 Task: Look for space in Linares, Spain from 12th  July, 2023 to 15th July, 2023 for 3 adults in price range Rs.12000 to Rs.16000. Place can be entire place with 2 bedrooms having 3 beds and 1 bathroom. Property type can be house, flat, guest house. Booking option can be shelf check-in. Required host language is English.
Action: Mouse moved to (304, 158)
Screenshot: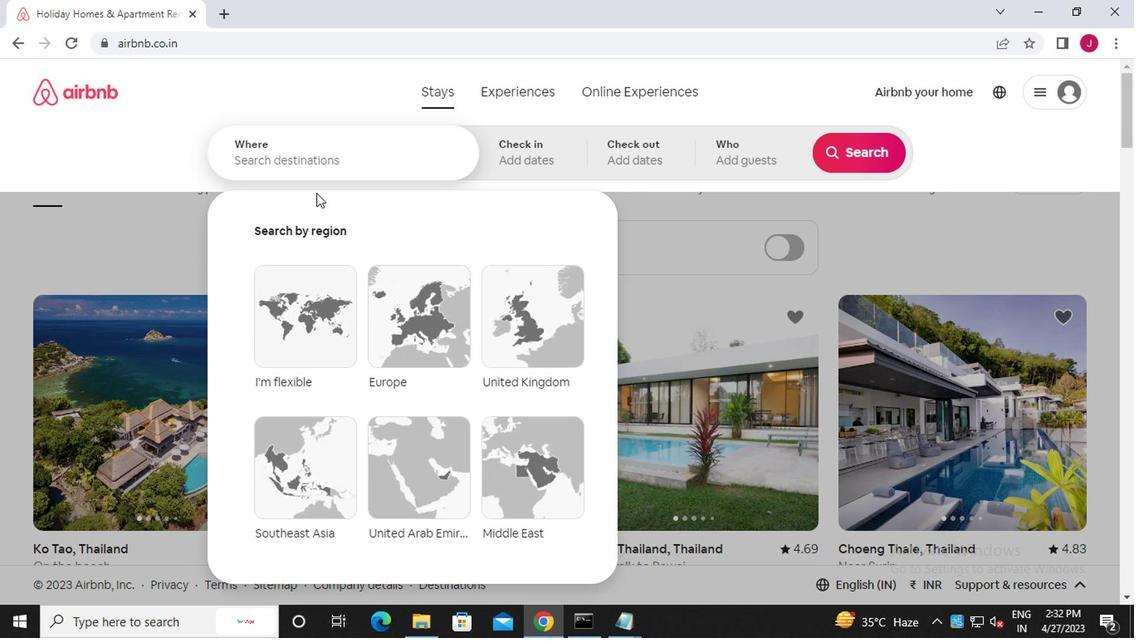 
Action: Mouse pressed left at (304, 158)
Screenshot: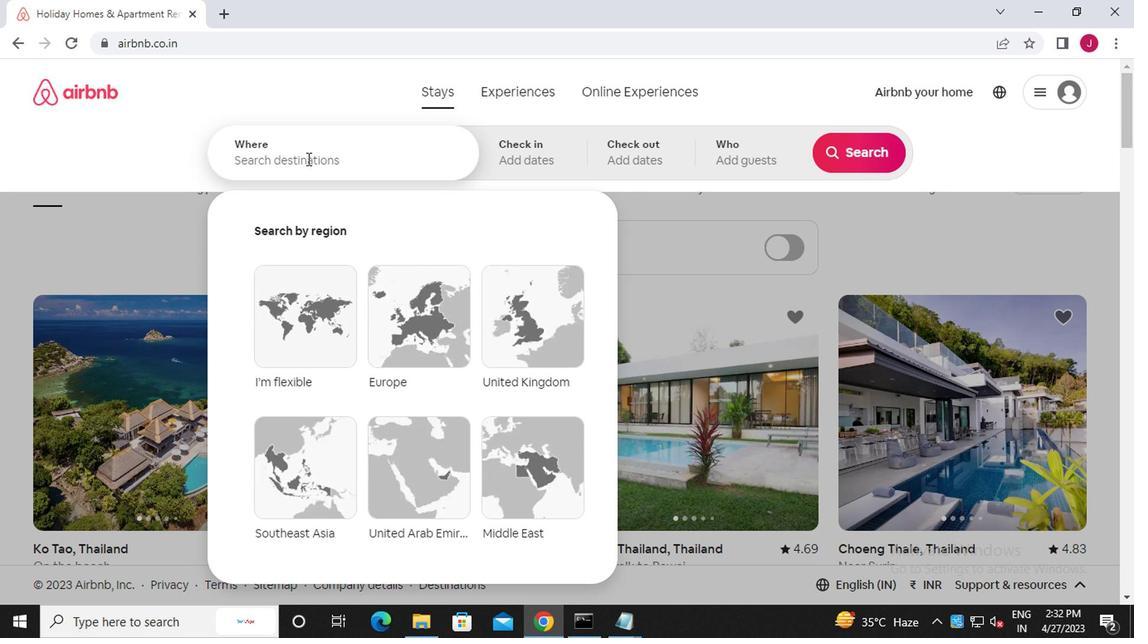 
Action: Key pressed l<Key.caps_lock>inares
Screenshot: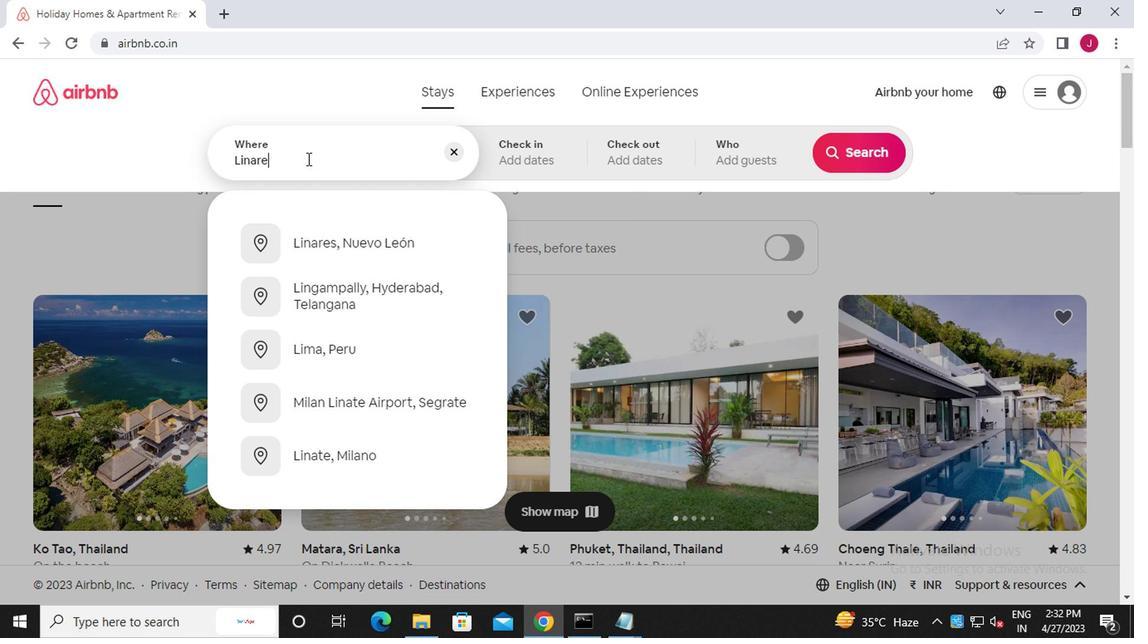 
Action: Mouse moved to (351, 406)
Screenshot: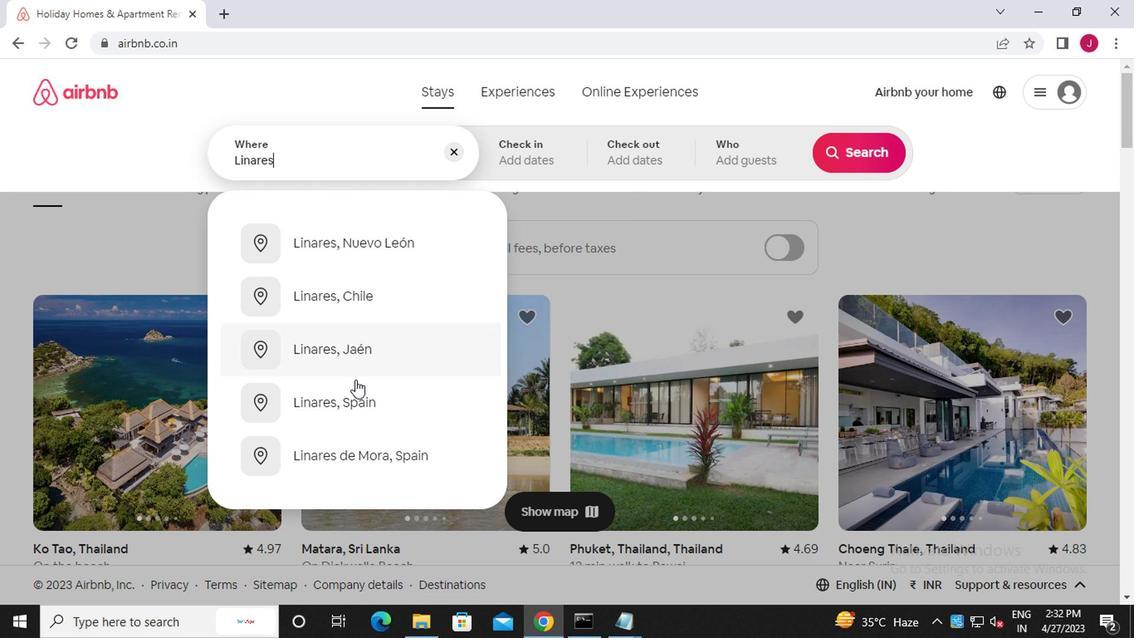
Action: Mouse pressed left at (351, 406)
Screenshot: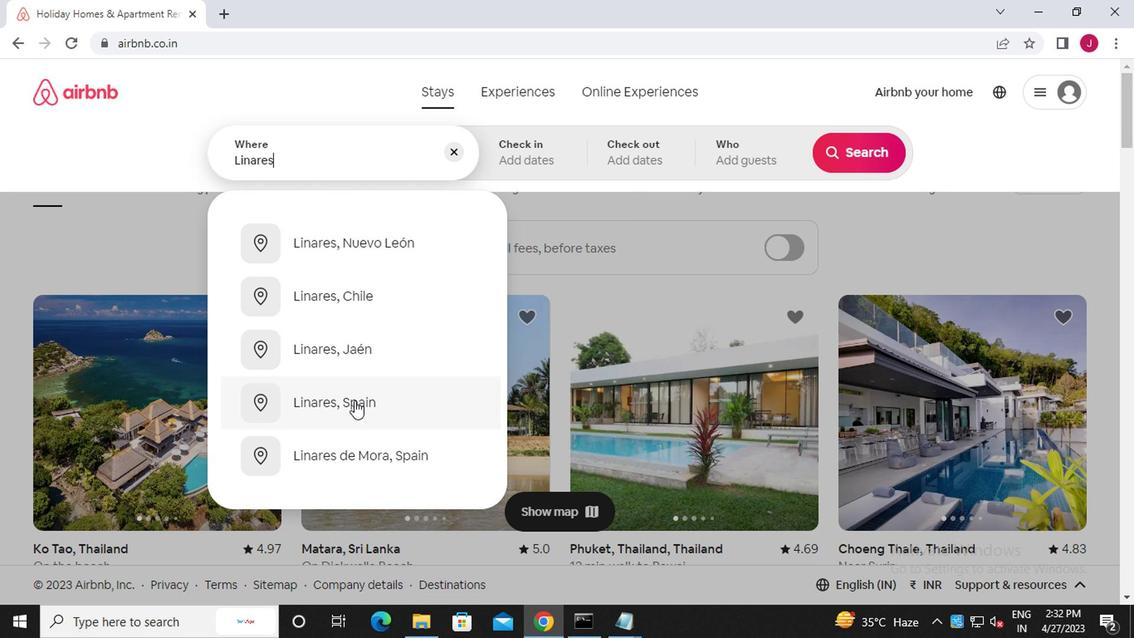 
Action: Mouse moved to (845, 286)
Screenshot: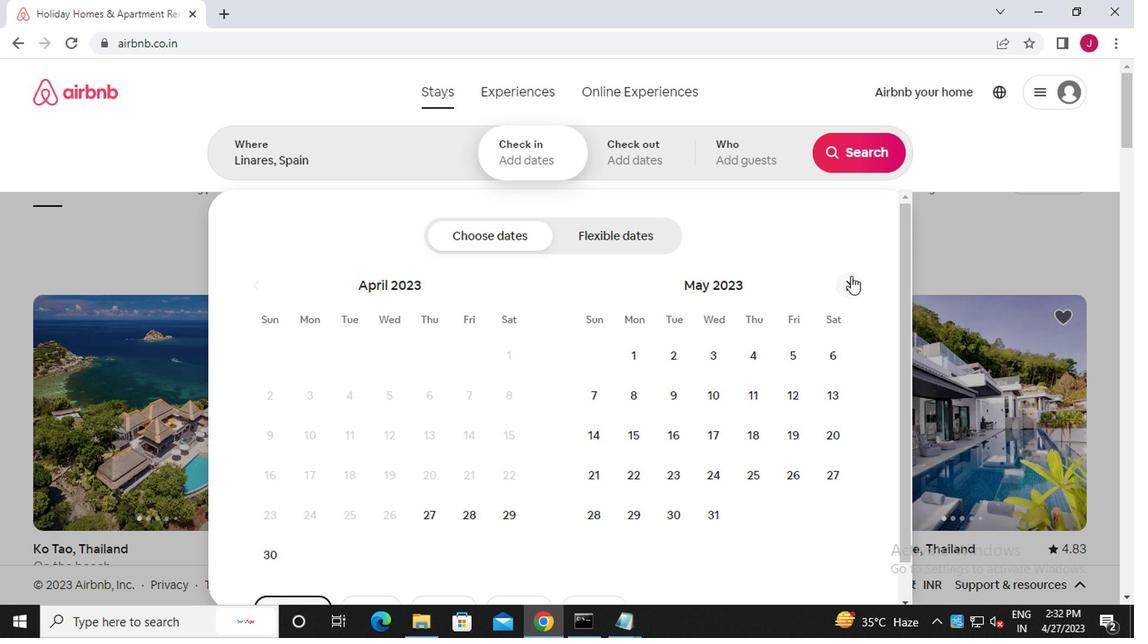 
Action: Mouse pressed left at (845, 286)
Screenshot: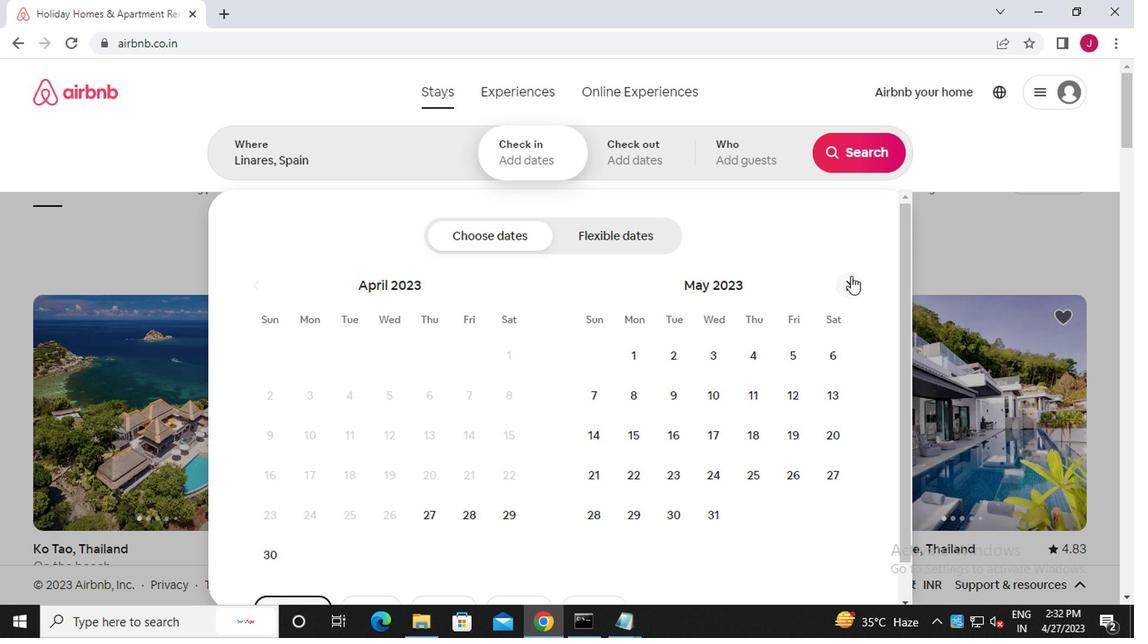 
Action: Mouse moved to (847, 286)
Screenshot: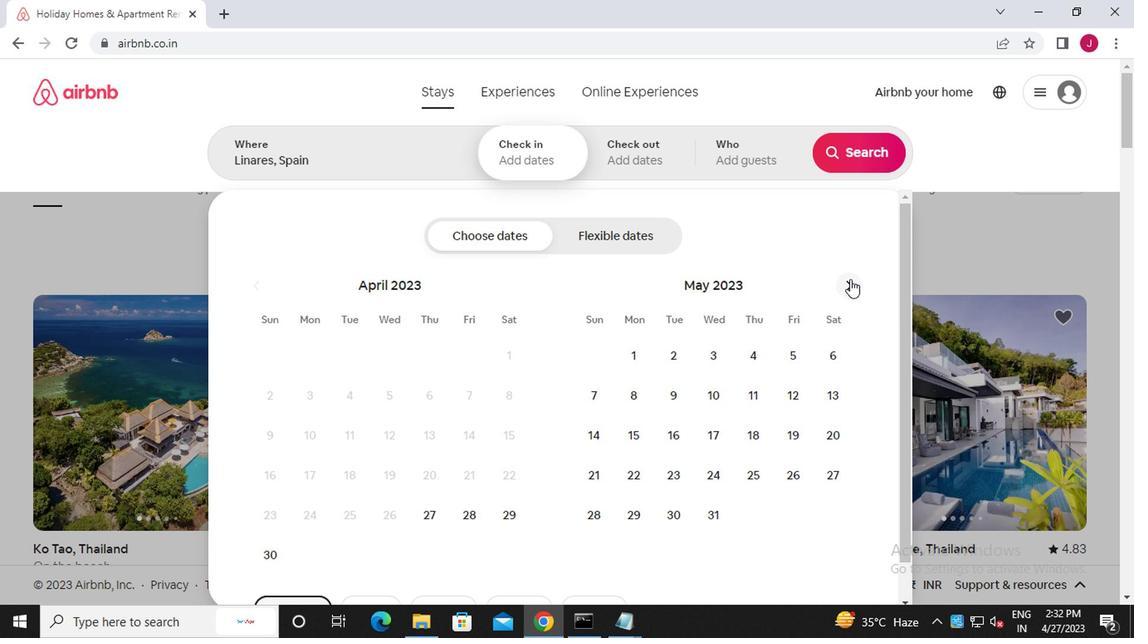 
Action: Mouse pressed left at (847, 286)
Screenshot: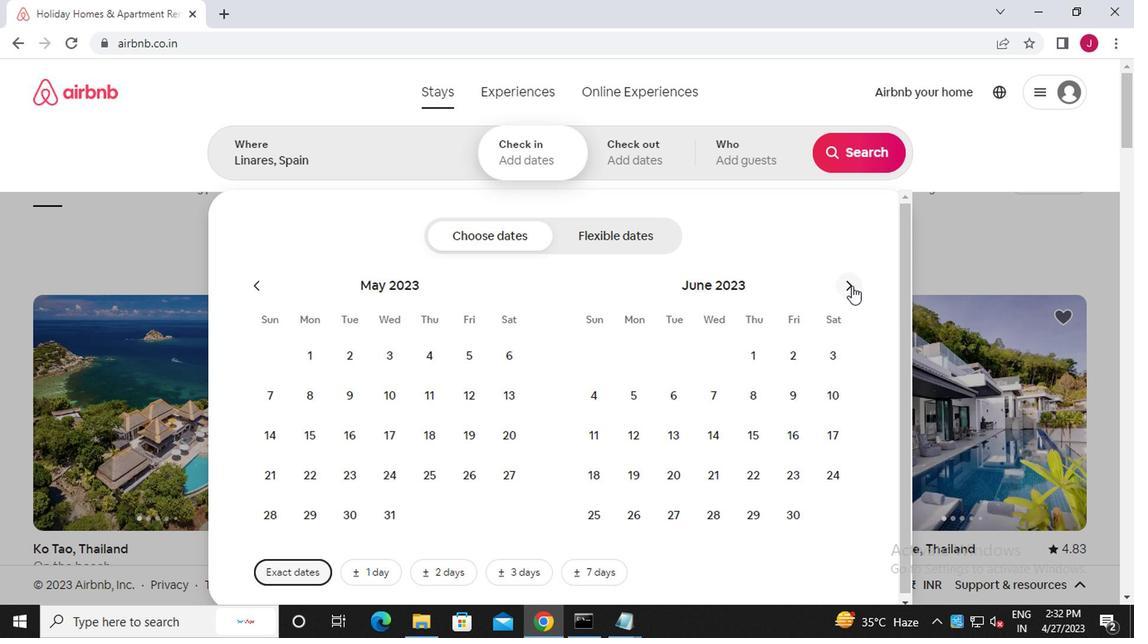 
Action: Mouse moved to (701, 431)
Screenshot: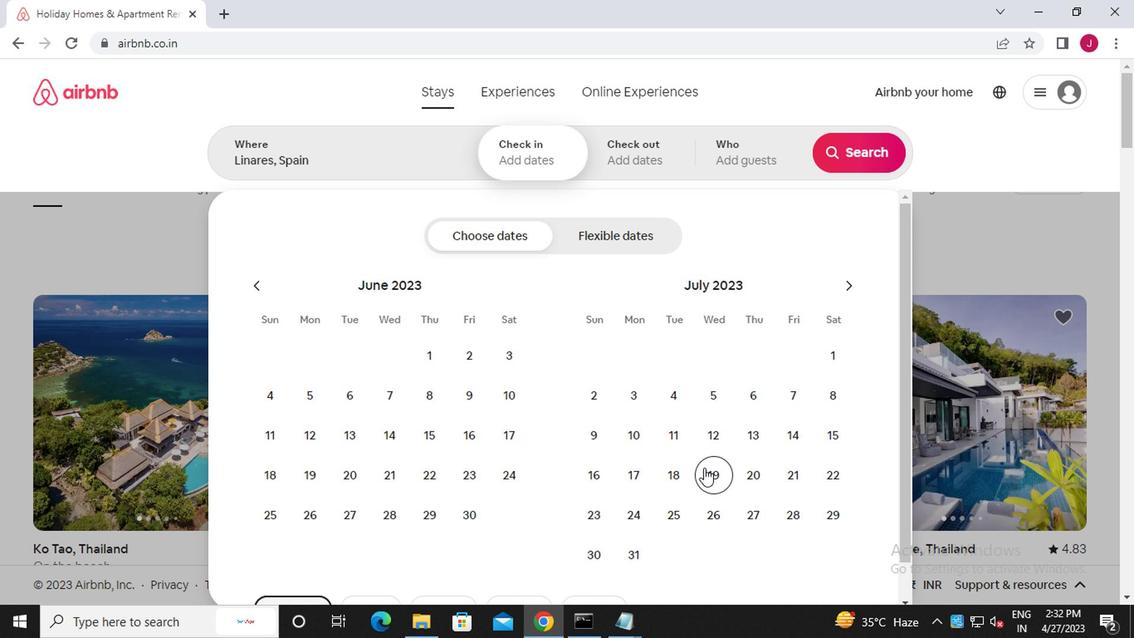 
Action: Mouse pressed left at (701, 431)
Screenshot: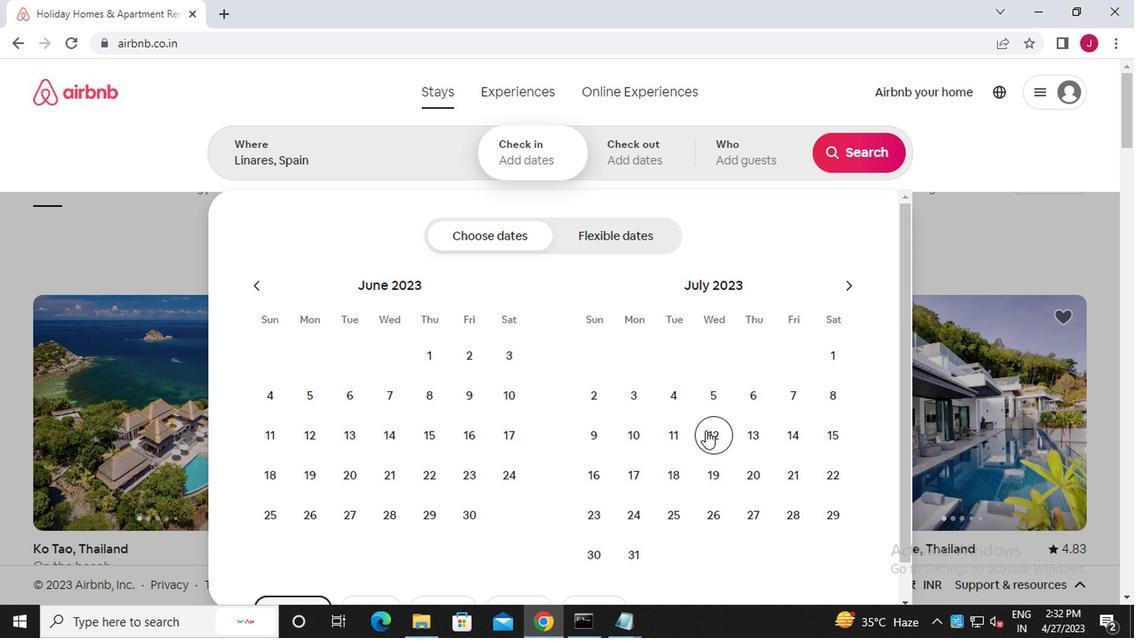 
Action: Mouse moved to (824, 433)
Screenshot: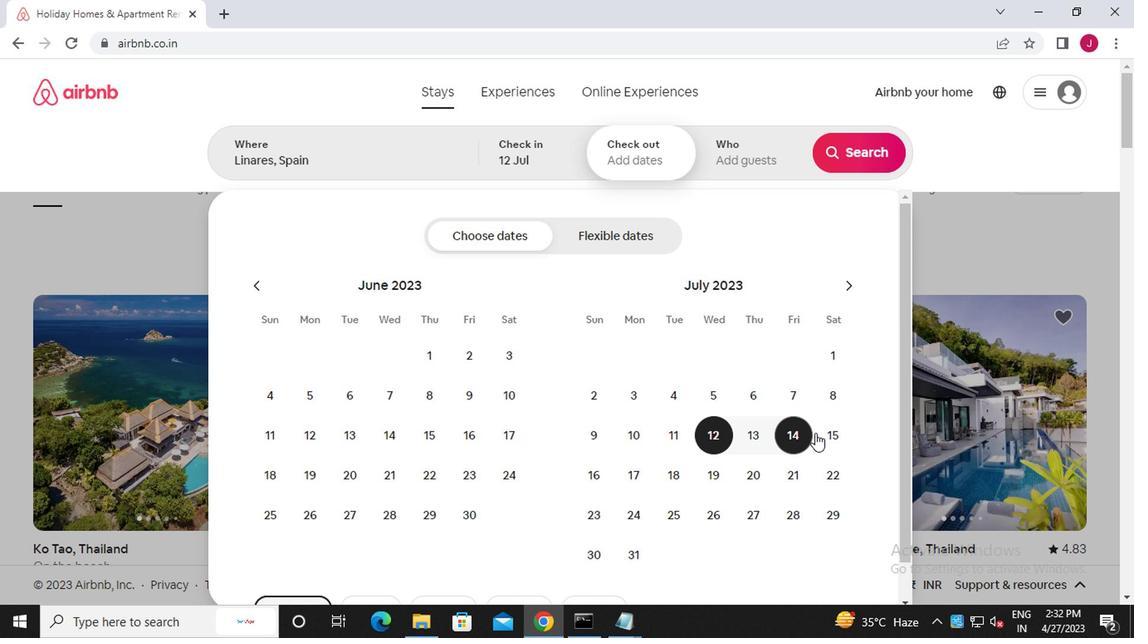 
Action: Mouse pressed left at (824, 433)
Screenshot: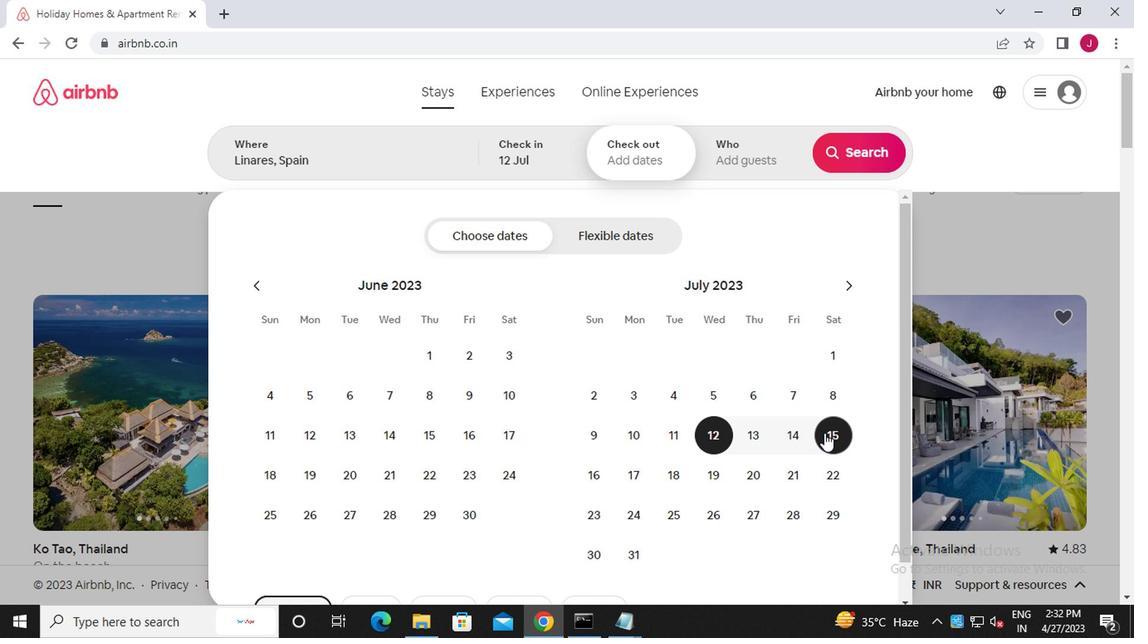 
Action: Mouse moved to (764, 171)
Screenshot: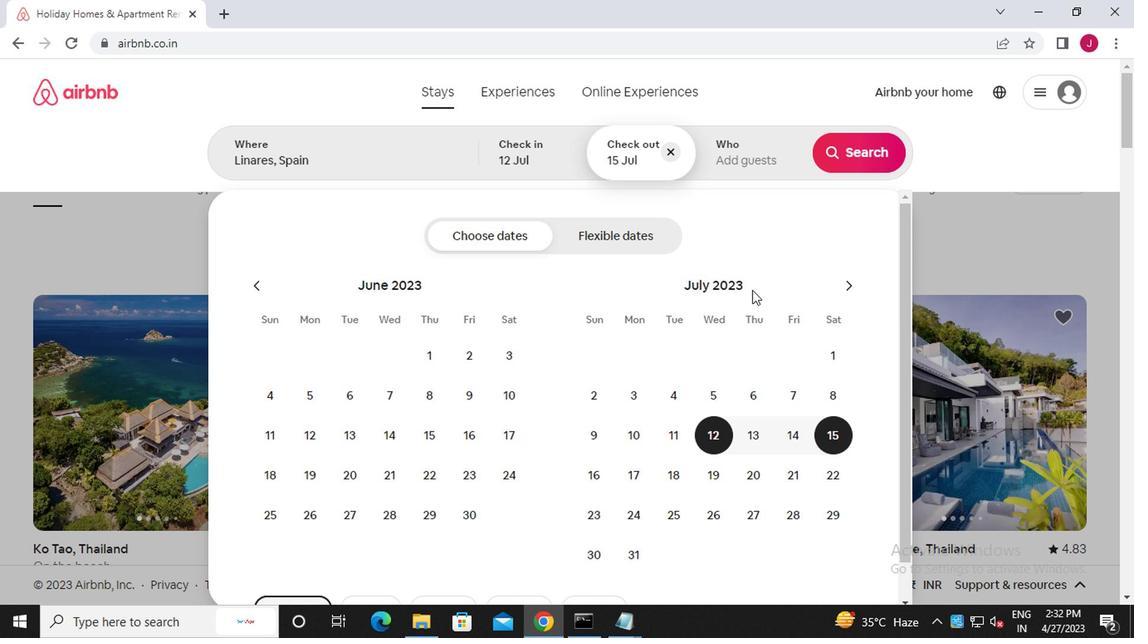 
Action: Mouse pressed left at (764, 171)
Screenshot: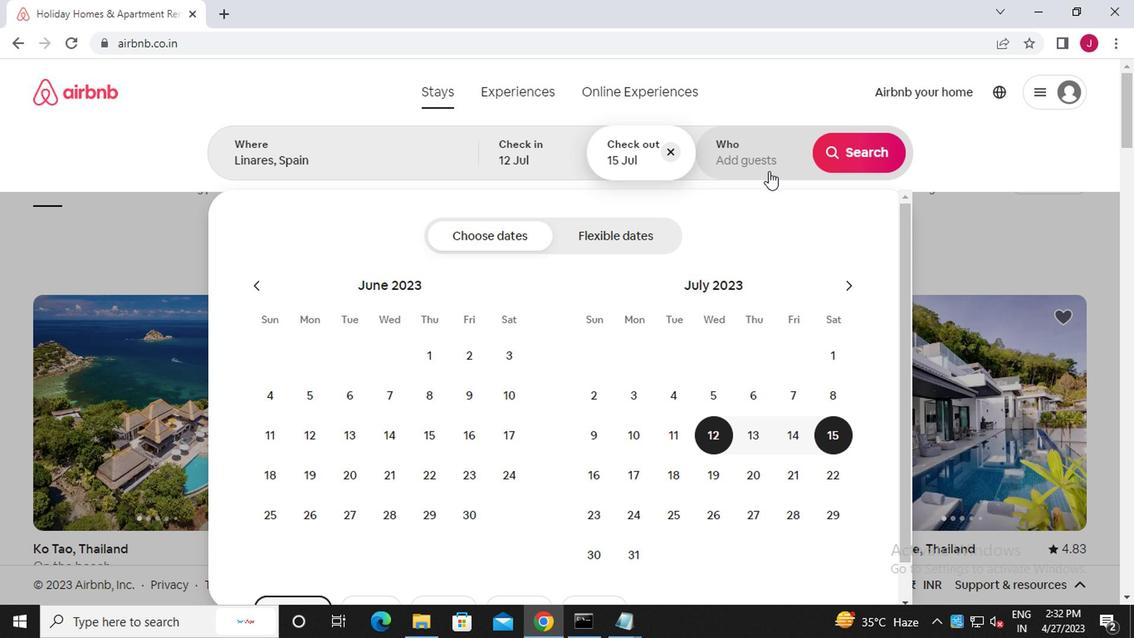 
Action: Mouse moved to (853, 236)
Screenshot: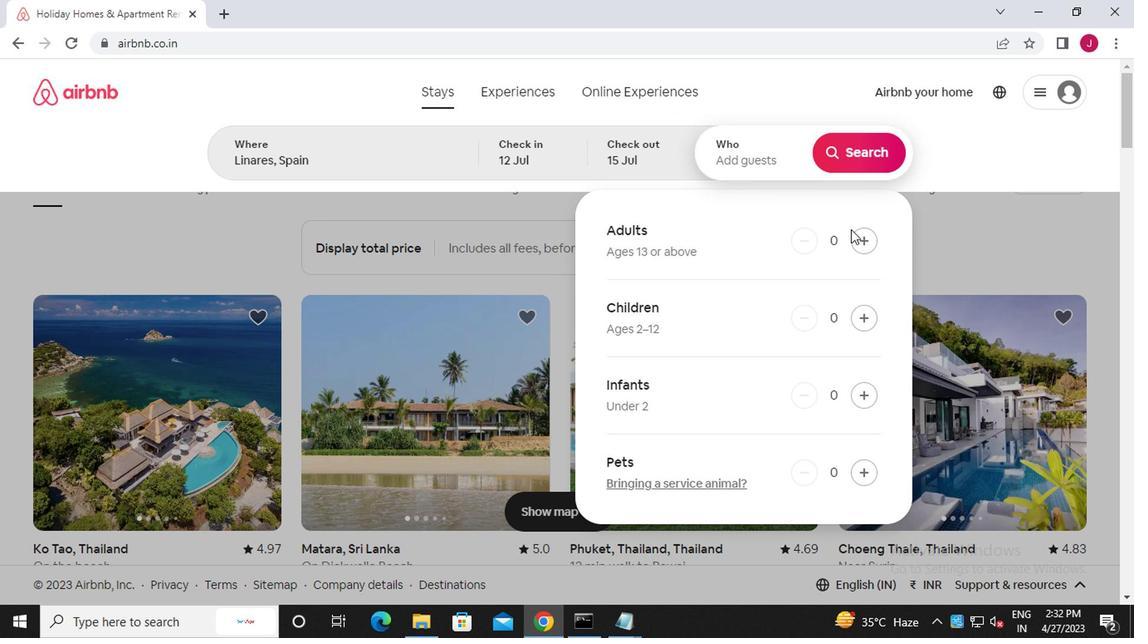 
Action: Mouse pressed left at (853, 236)
Screenshot: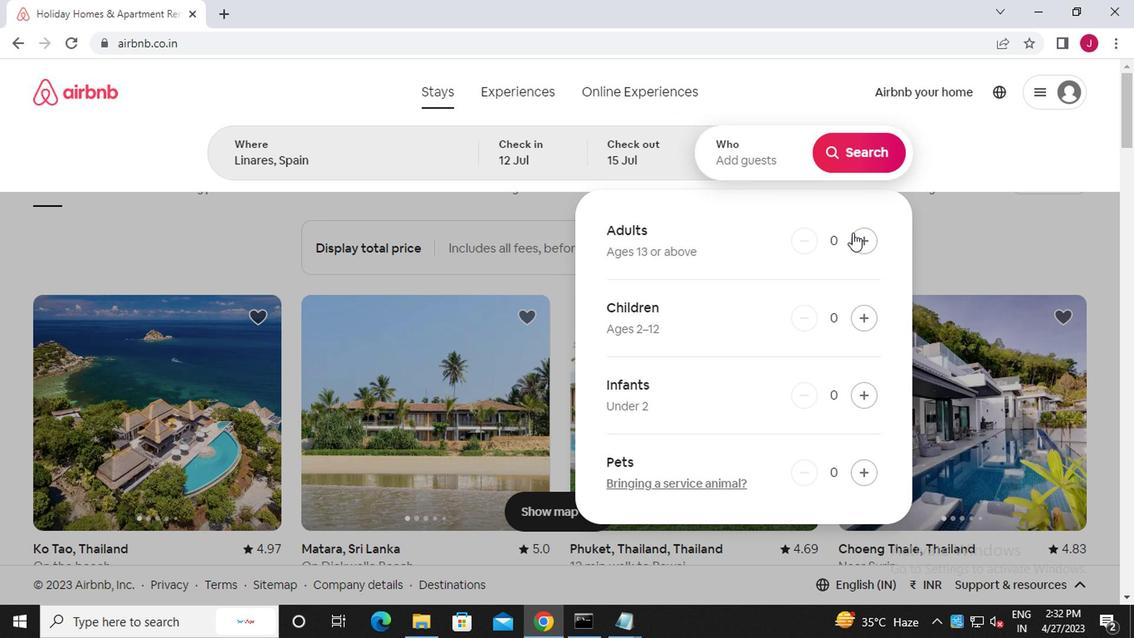 
Action: Mouse moved to (854, 236)
Screenshot: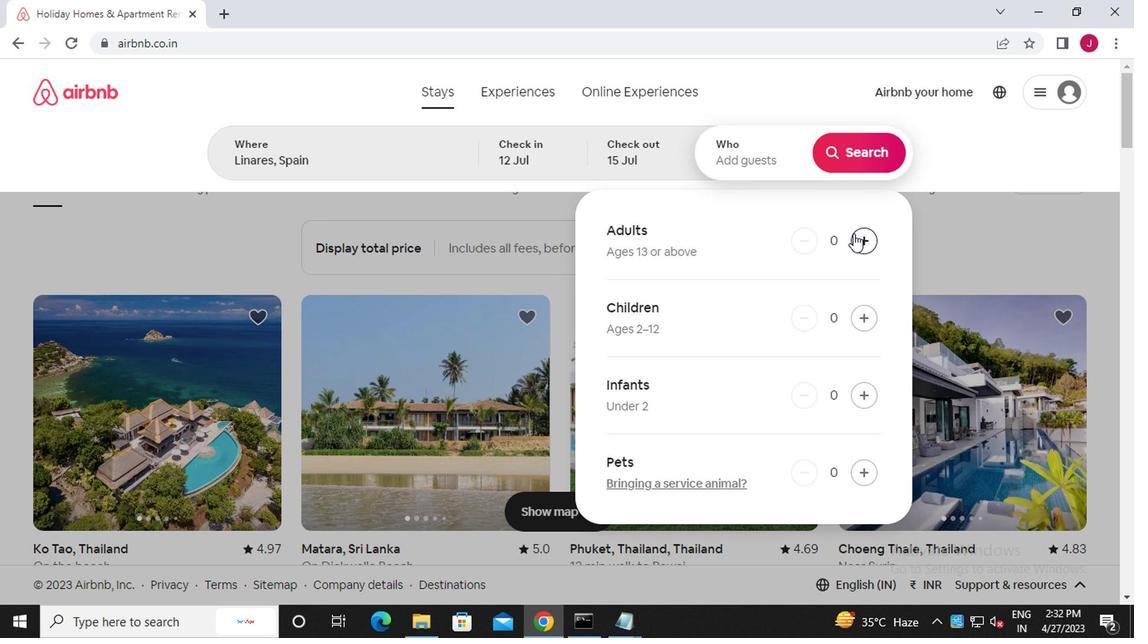 
Action: Mouse pressed left at (854, 236)
Screenshot: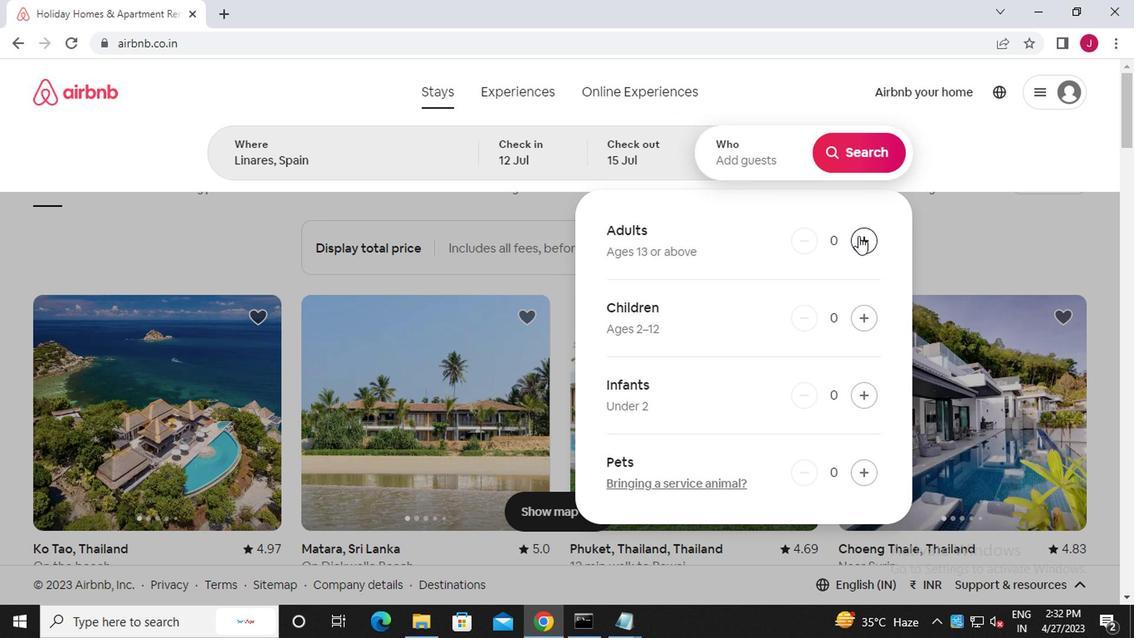 
Action: Mouse moved to (854, 238)
Screenshot: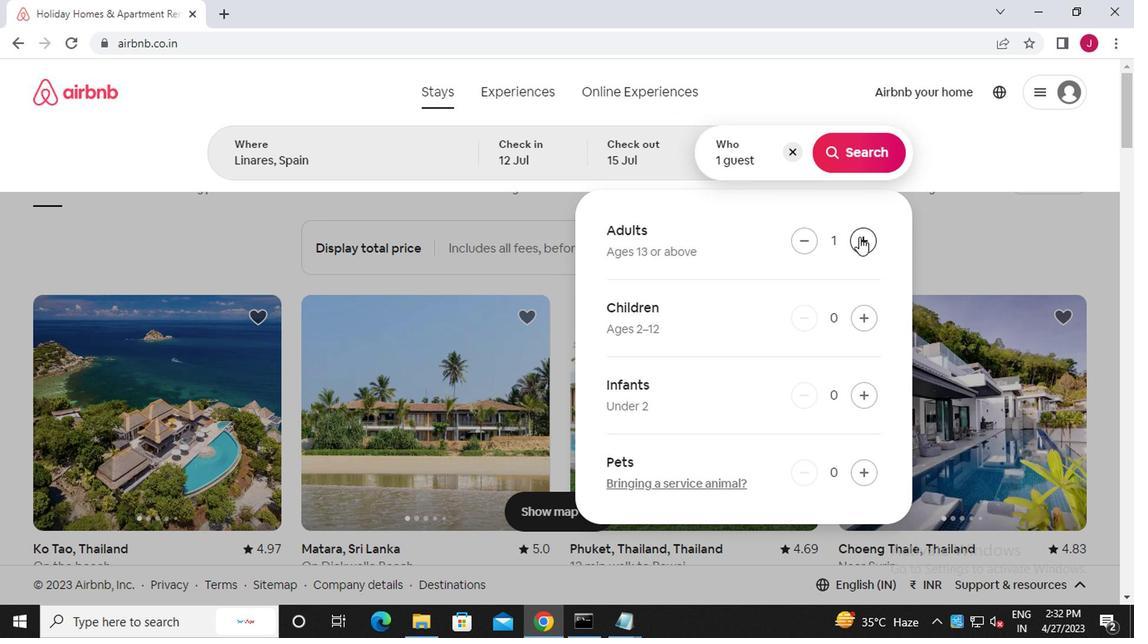 
Action: Mouse pressed left at (854, 238)
Screenshot: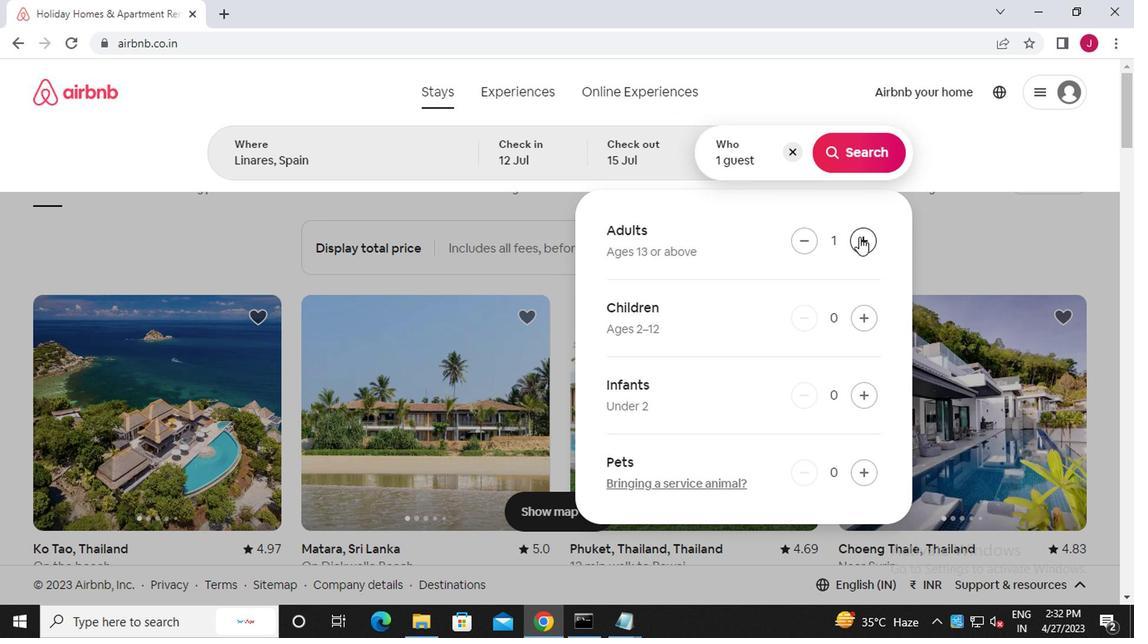 
Action: Mouse moved to (851, 155)
Screenshot: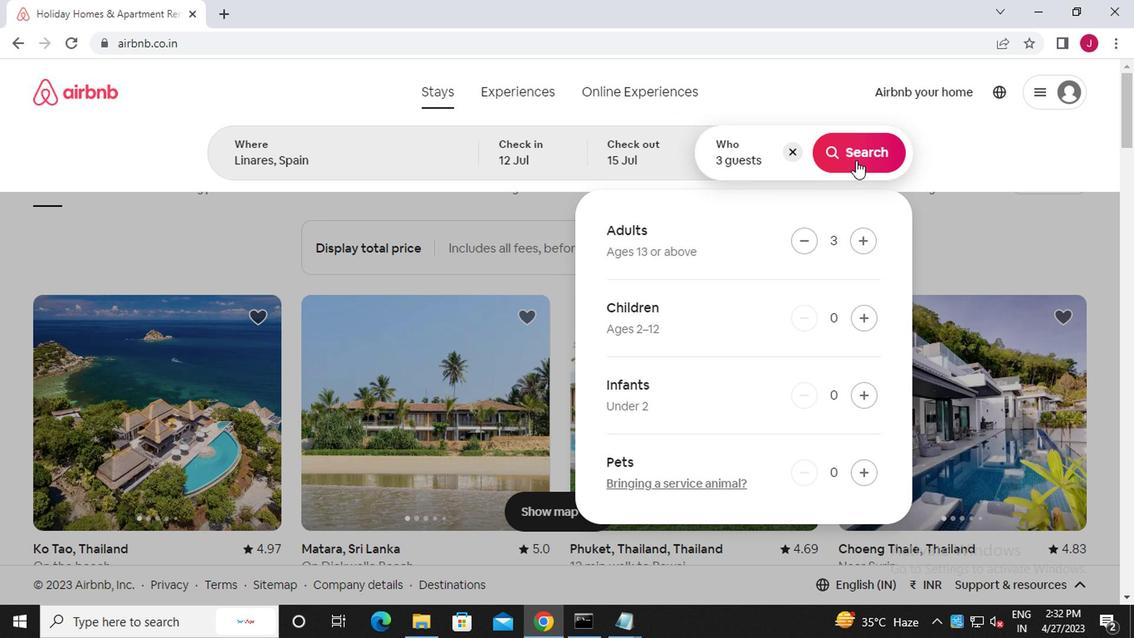 
Action: Mouse pressed left at (851, 155)
Screenshot: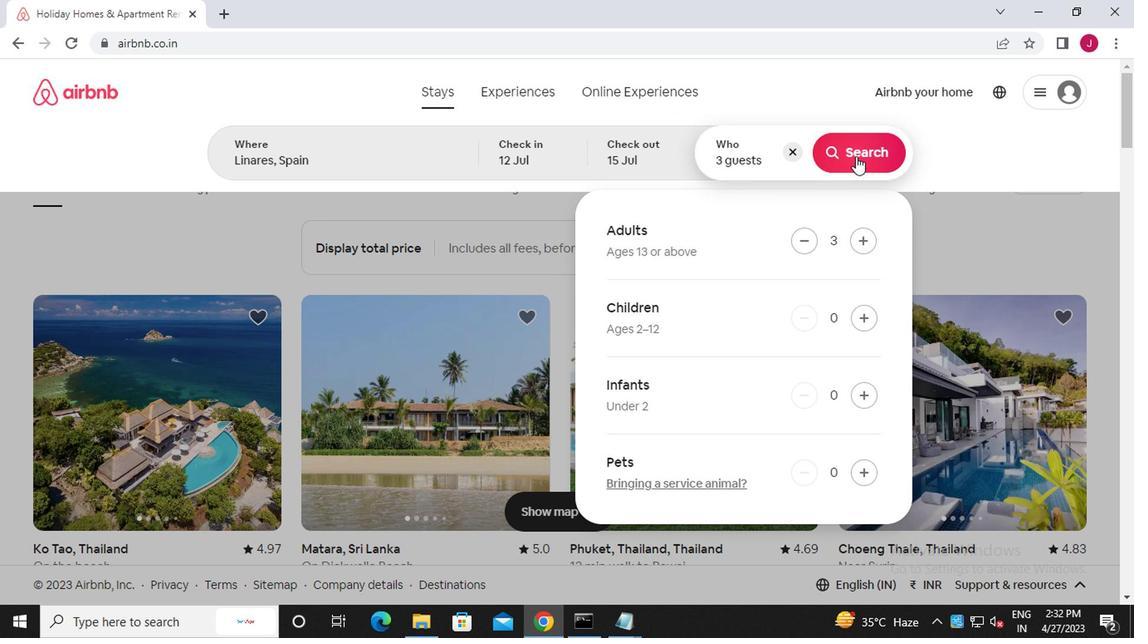 
Action: Mouse moved to (1068, 157)
Screenshot: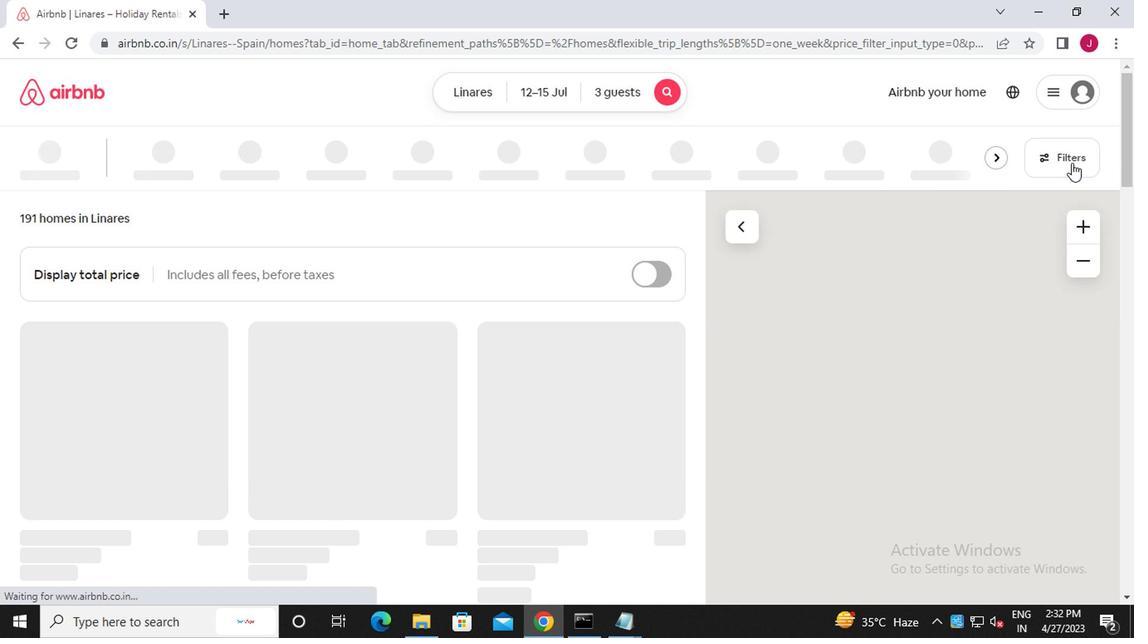
Action: Mouse pressed left at (1068, 157)
Screenshot: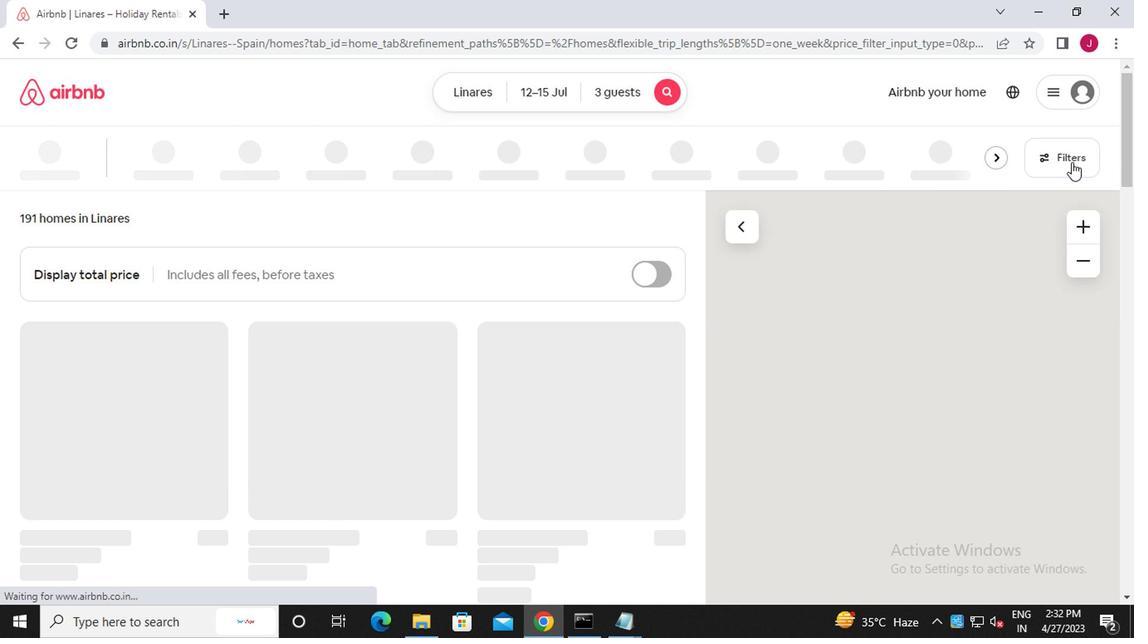 
Action: Mouse moved to (480, 360)
Screenshot: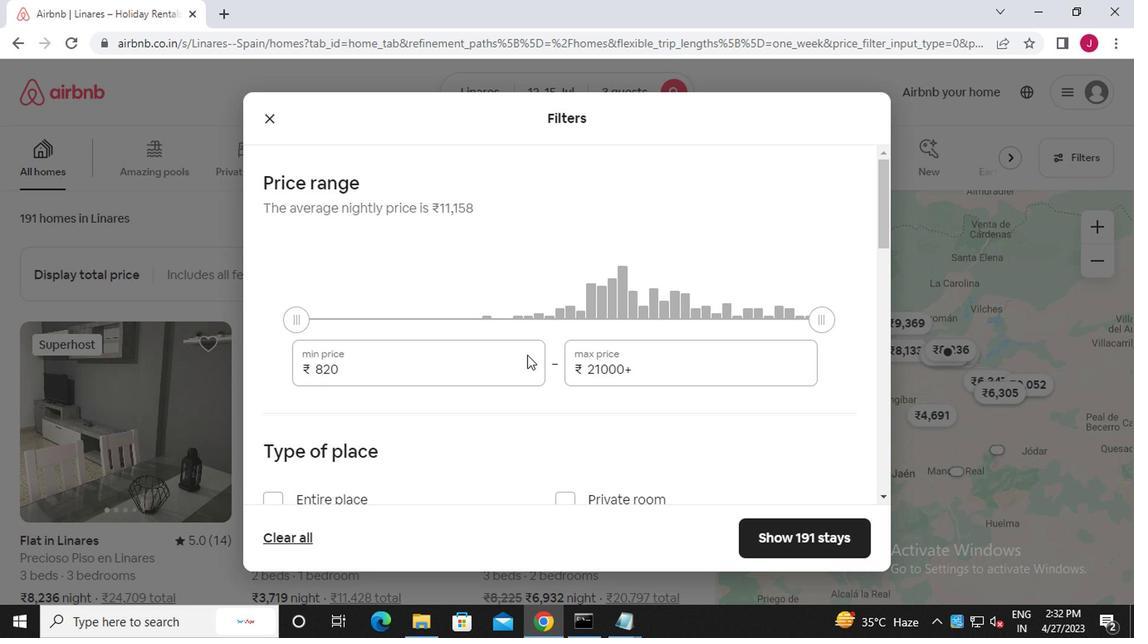 
Action: Mouse pressed left at (480, 360)
Screenshot: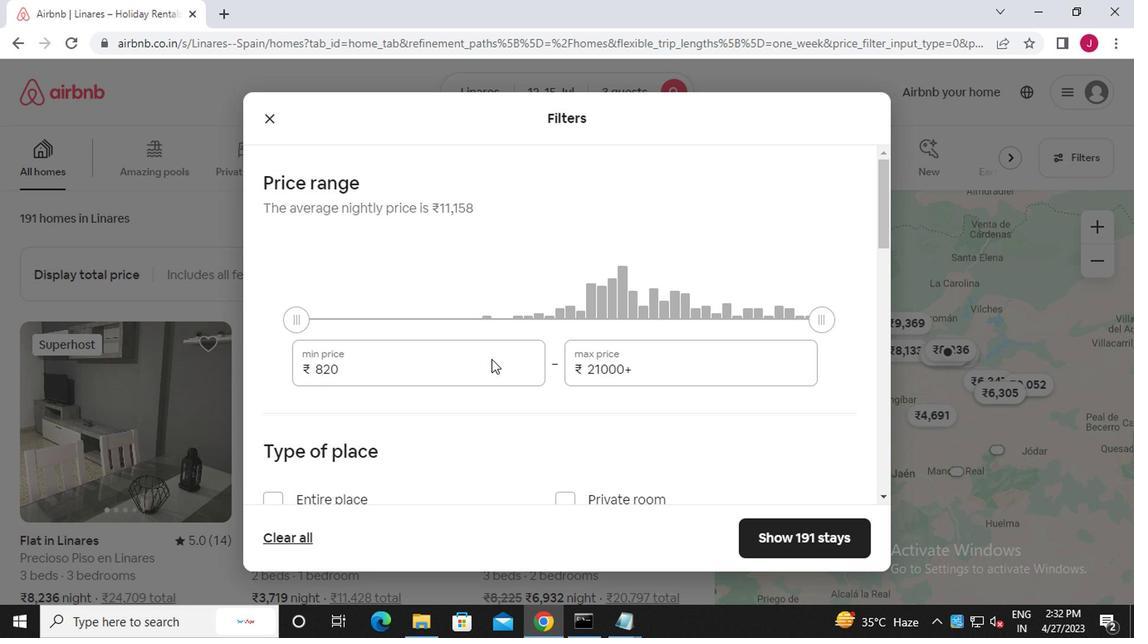 
Action: Mouse moved to (480, 360)
Screenshot: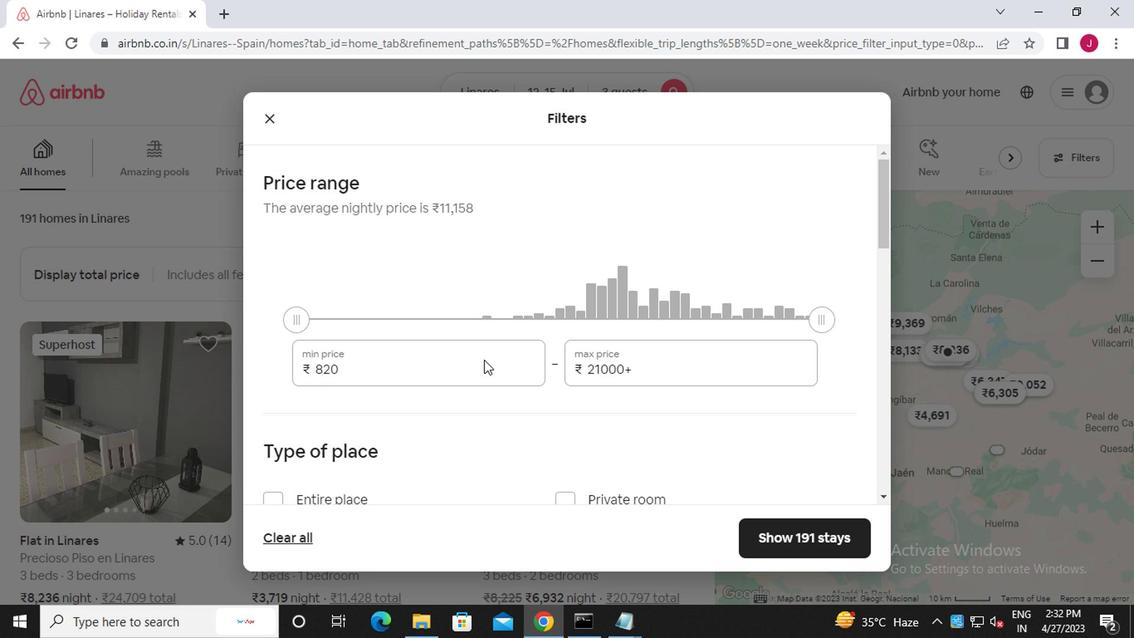 
Action: Key pressed <Key.backspace><Key.backspace><Key.backspace><<97>><<98>><<96>><<96>><<96>>
Screenshot: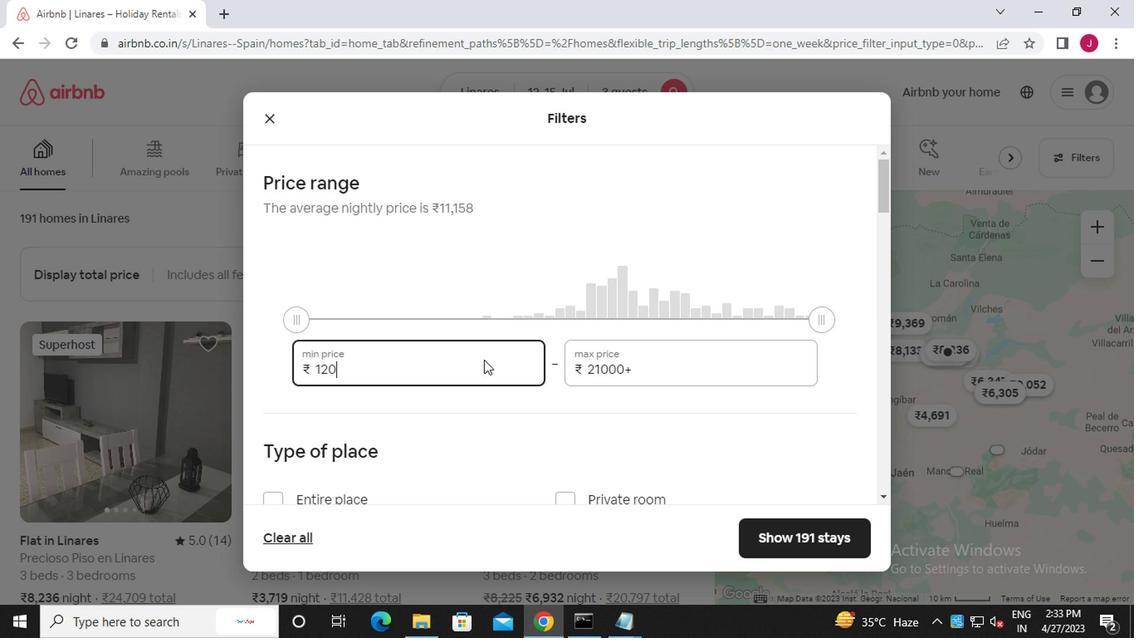 
Action: Mouse moved to (646, 362)
Screenshot: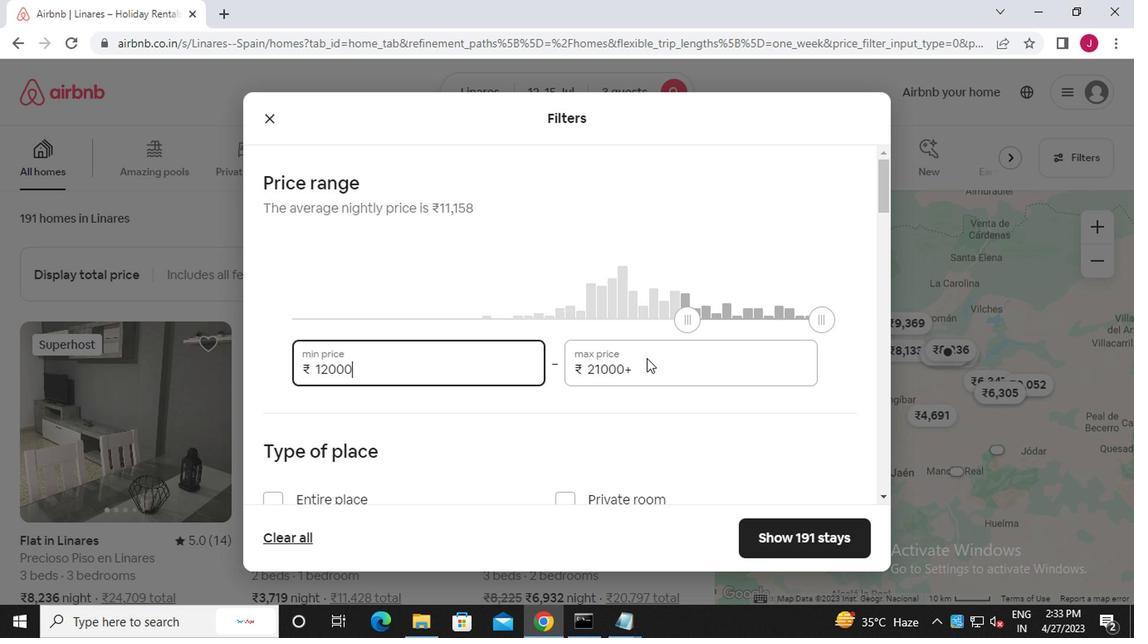 
Action: Mouse pressed left at (646, 362)
Screenshot: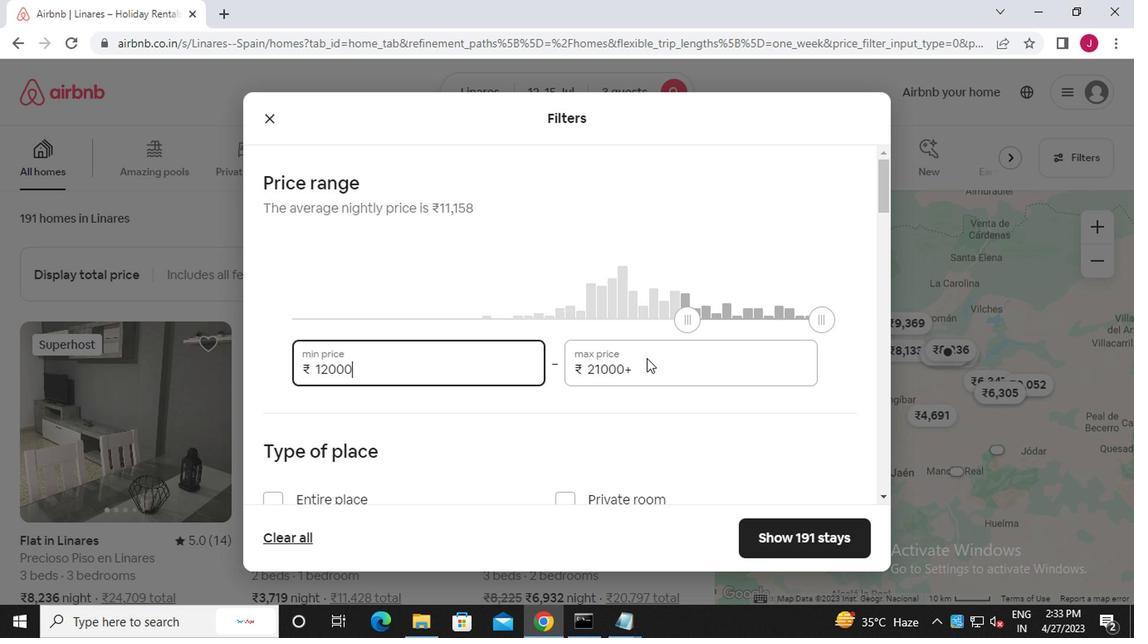 
Action: Mouse moved to (640, 362)
Screenshot: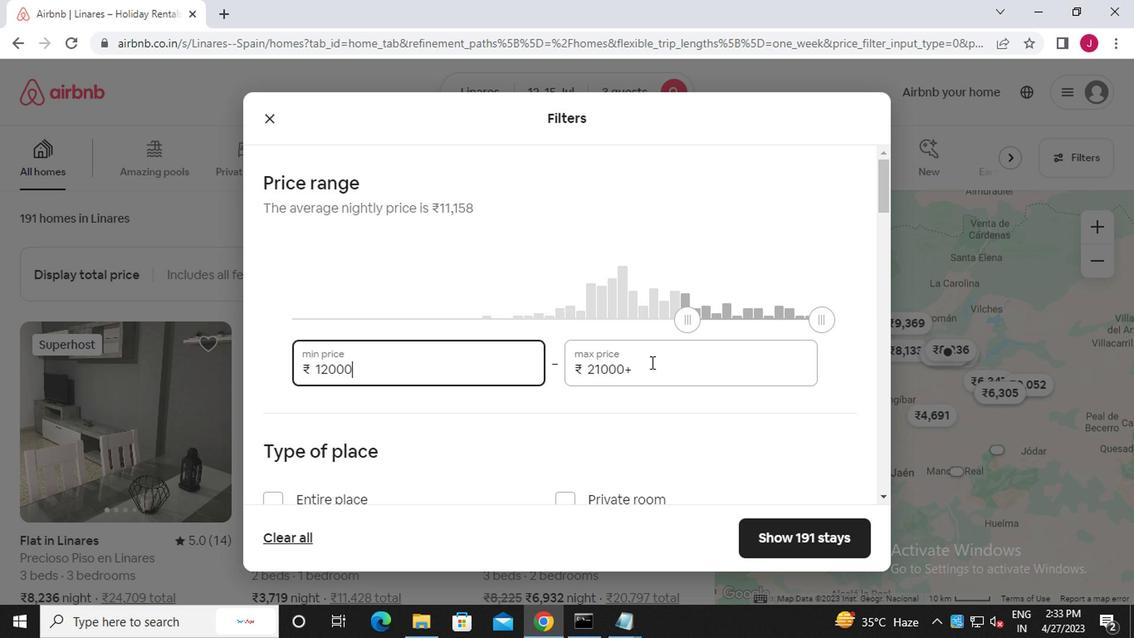 
Action: Key pressed <Key.backspace><Key.backspace><Key.backspace><Key.backspace><Key.backspace><Key.backspace><Key.backspace><Key.backspace><Key.backspace><Key.backspace><Key.backspace><Key.backspace><<97>><<102>><<96>><<96>><<96>>
Screenshot: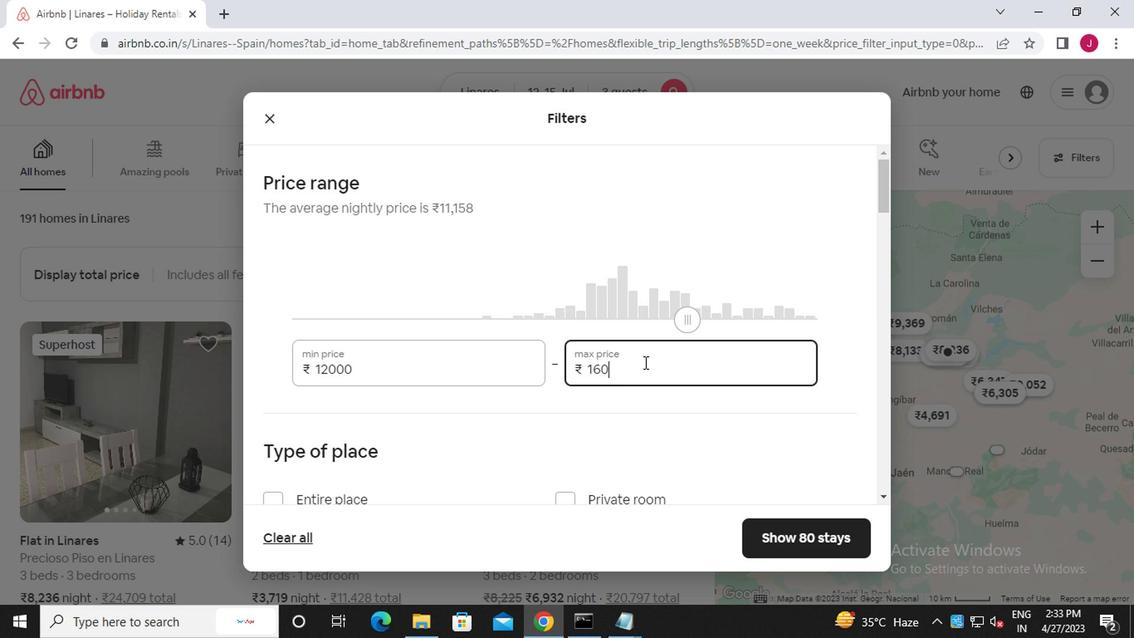 
Action: Mouse moved to (632, 362)
Screenshot: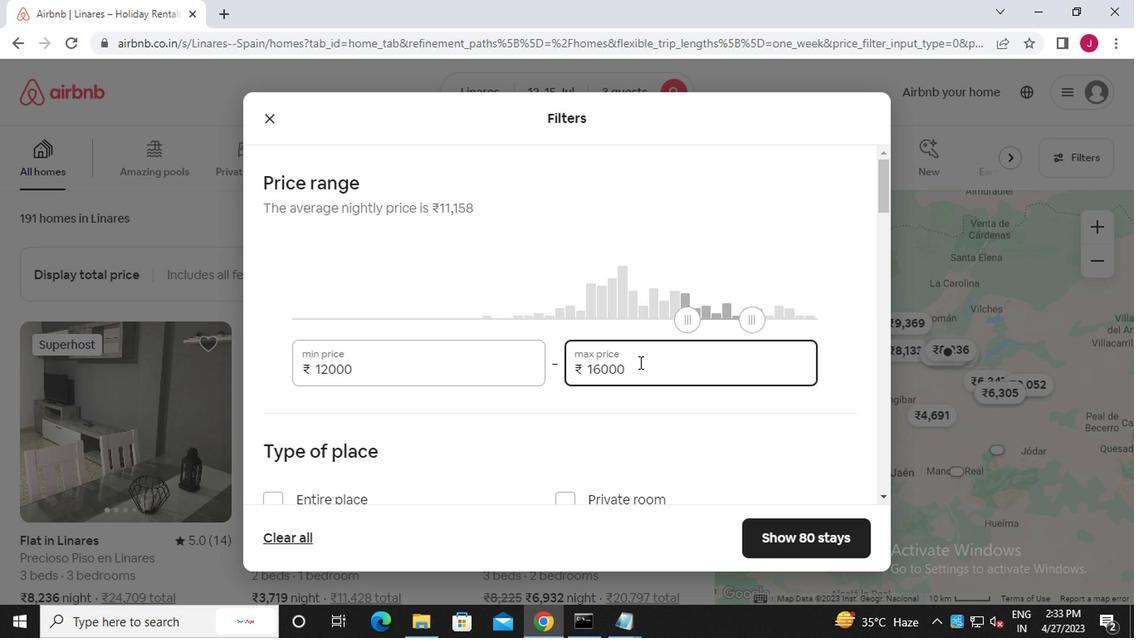 
Action: Mouse scrolled (632, 362) with delta (0, 0)
Screenshot: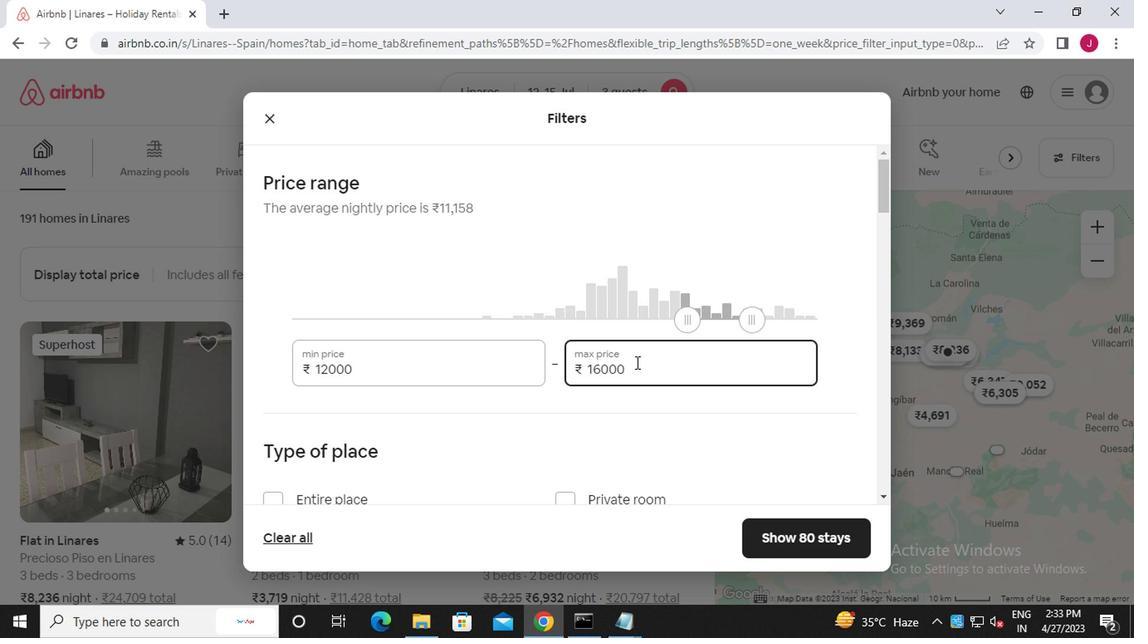 
Action: Mouse scrolled (632, 362) with delta (0, 0)
Screenshot: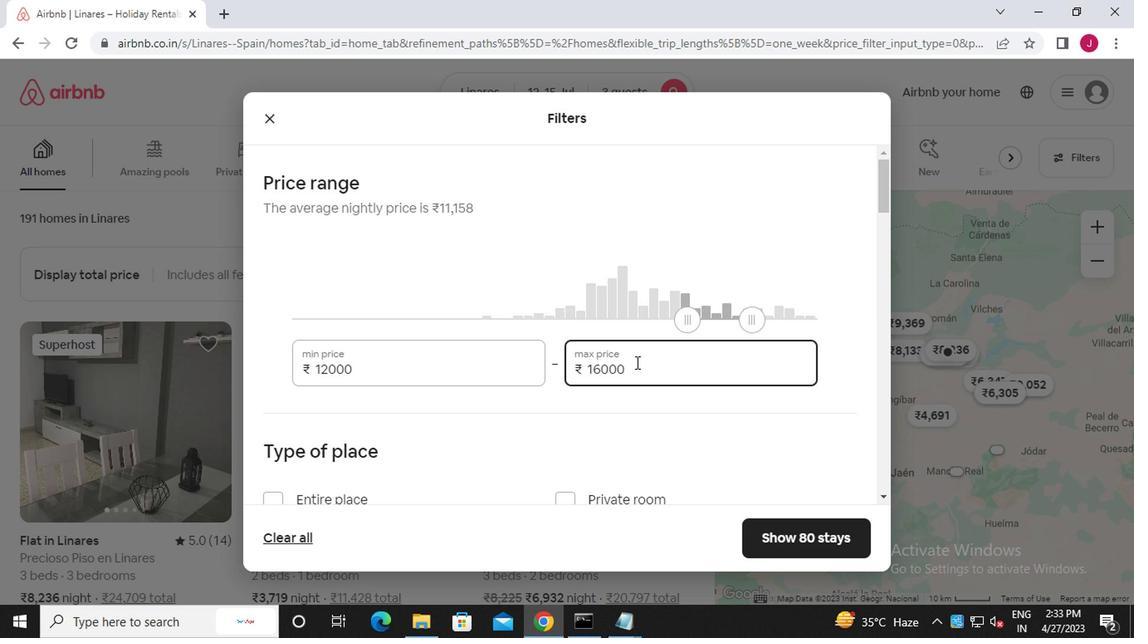 
Action: Mouse moved to (270, 337)
Screenshot: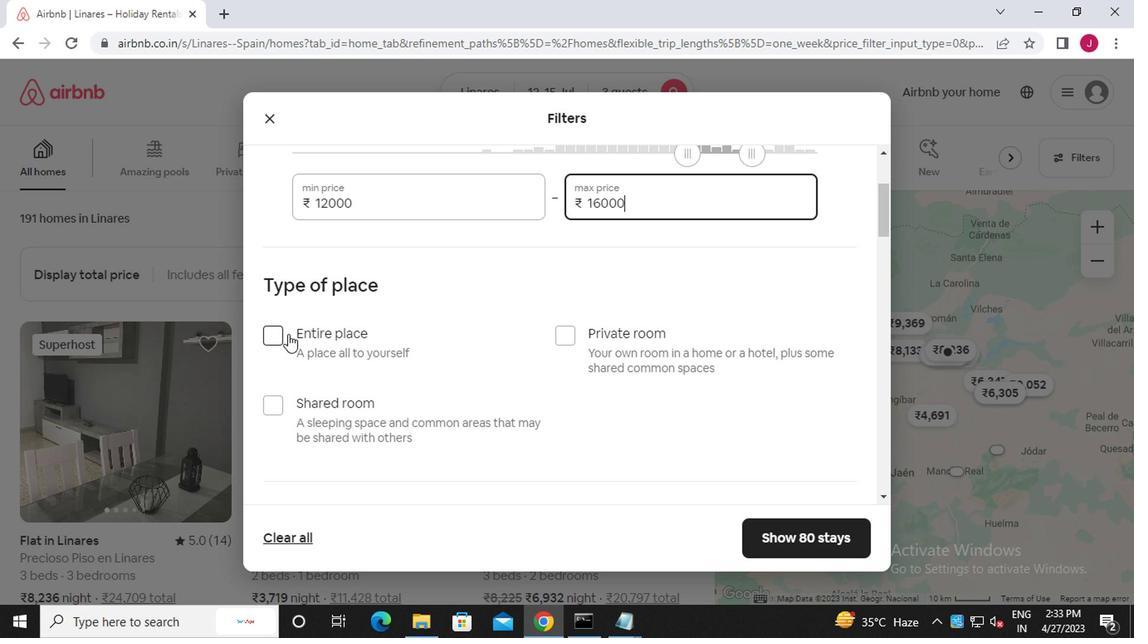 
Action: Mouse pressed left at (270, 337)
Screenshot: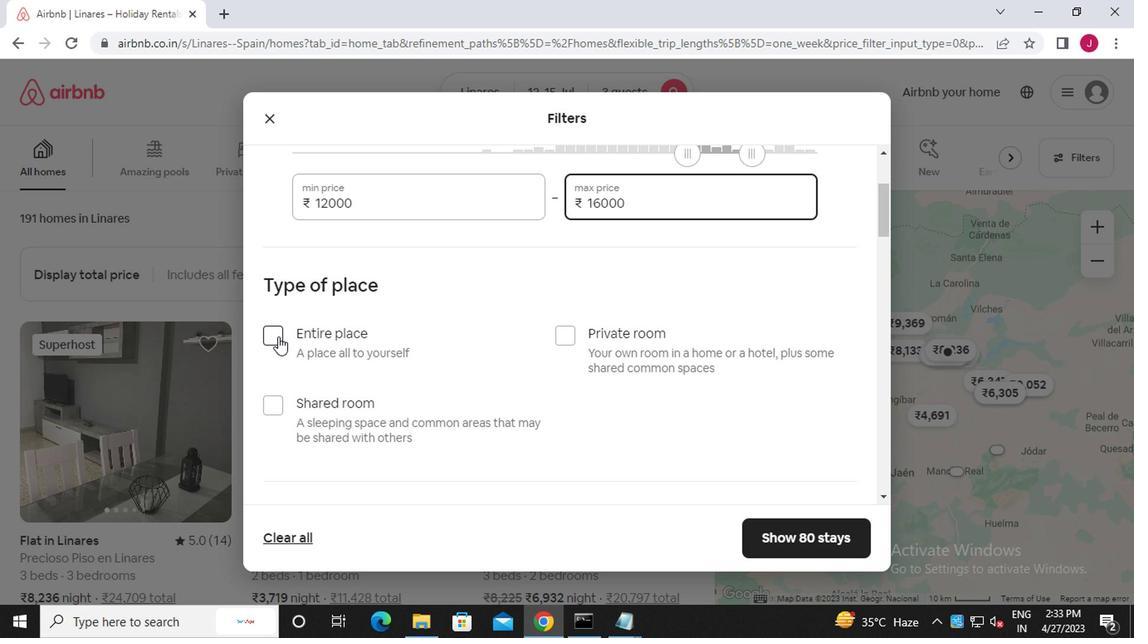 
Action: Mouse moved to (351, 342)
Screenshot: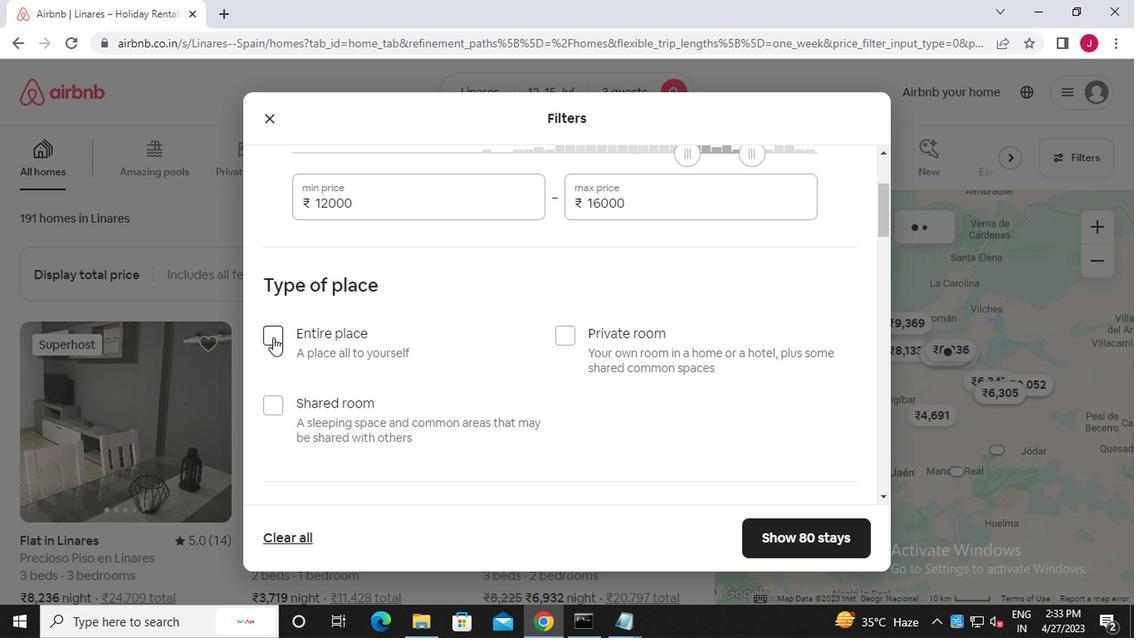 
Action: Mouse scrolled (351, 341) with delta (0, 0)
Screenshot: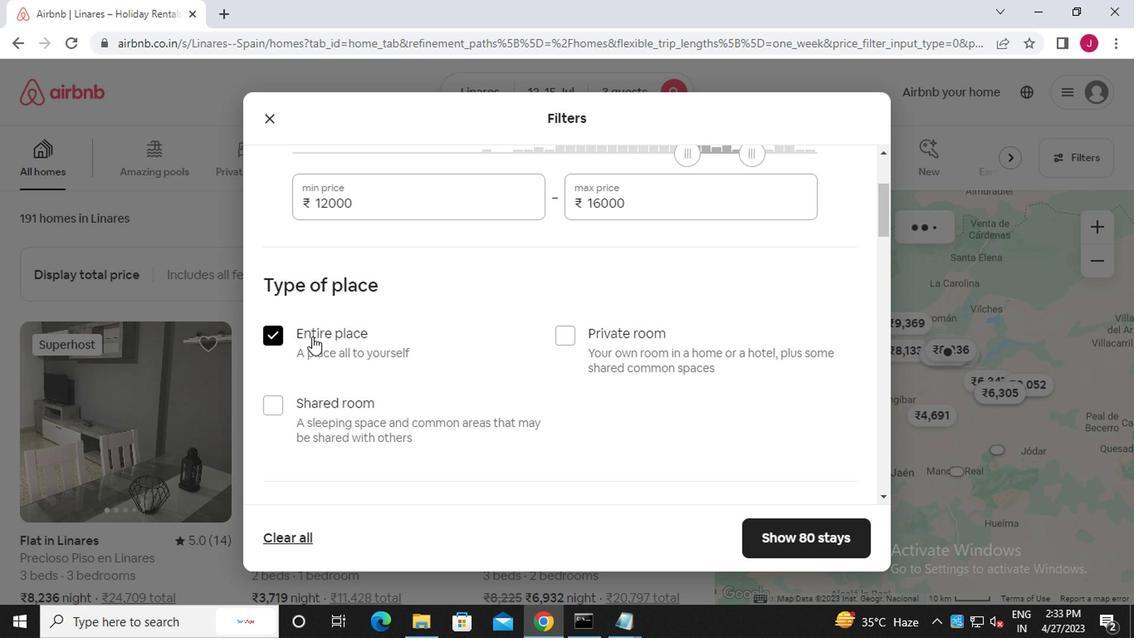 
Action: Mouse scrolled (351, 341) with delta (0, 0)
Screenshot: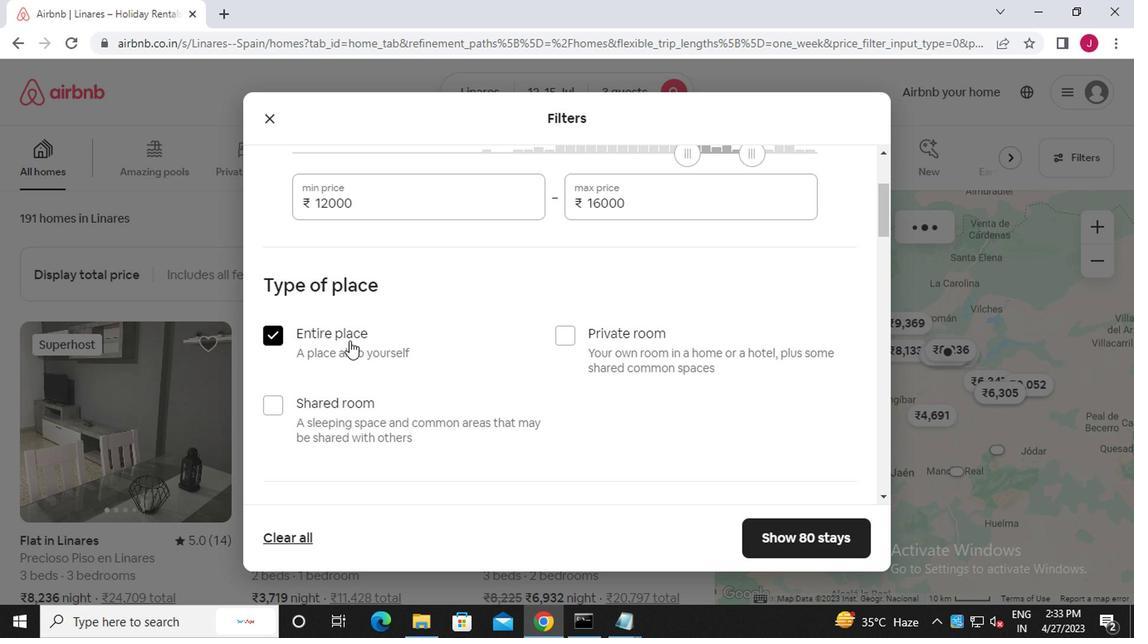 
Action: Mouse moved to (349, 343)
Screenshot: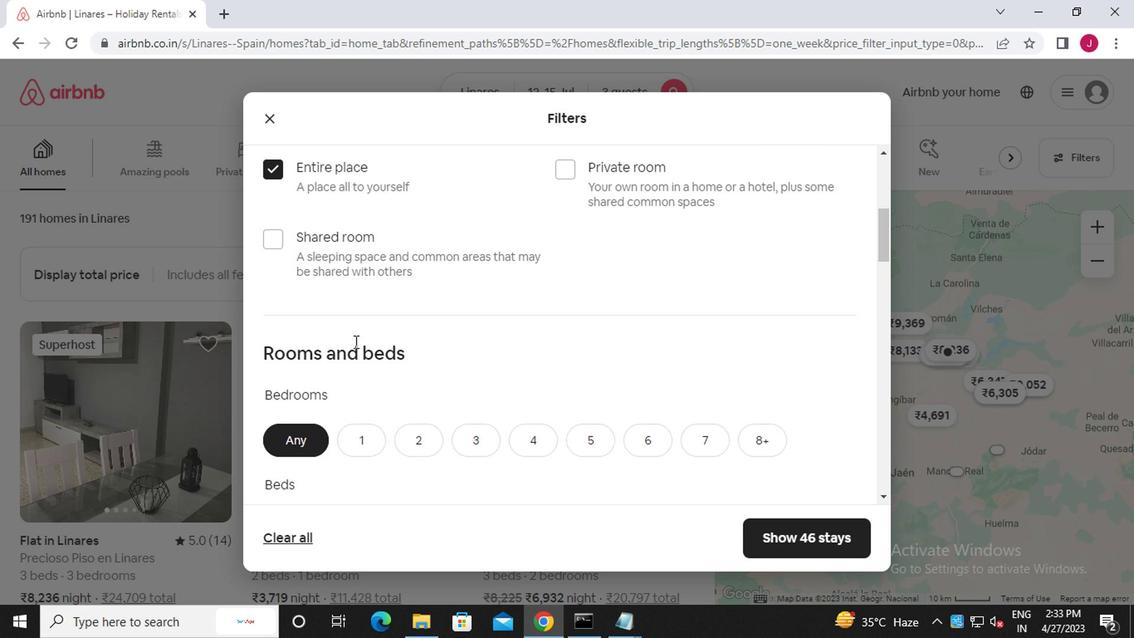 
Action: Mouse scrolled (349, 342) with delta (0, -1)
Screenshot: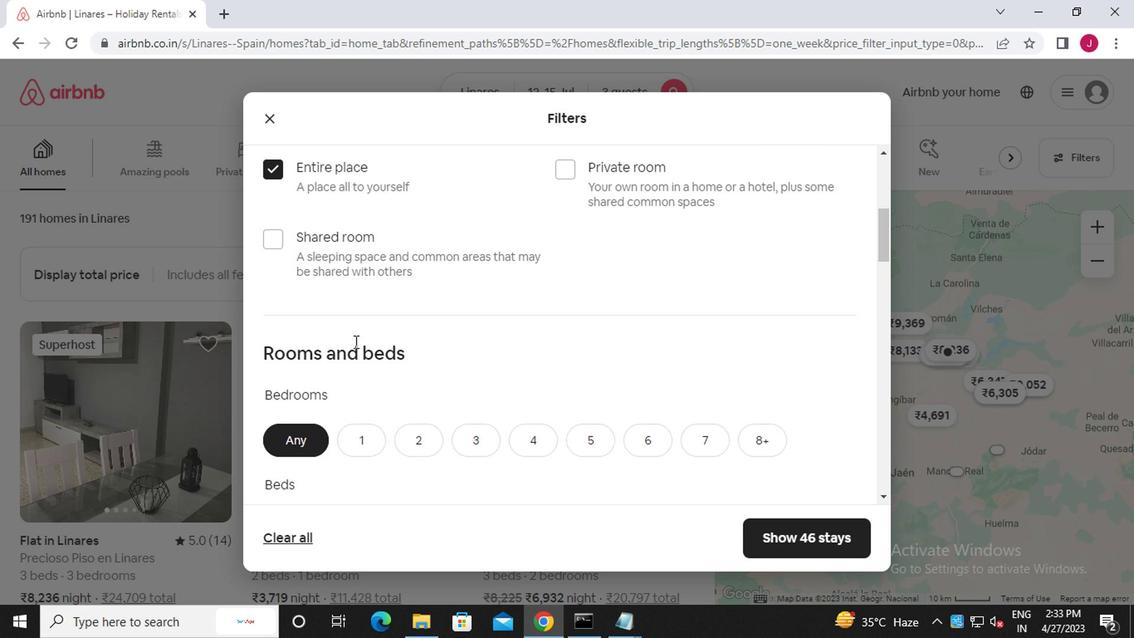 
Action: Mouse moved to (349, 343)
Screenshot: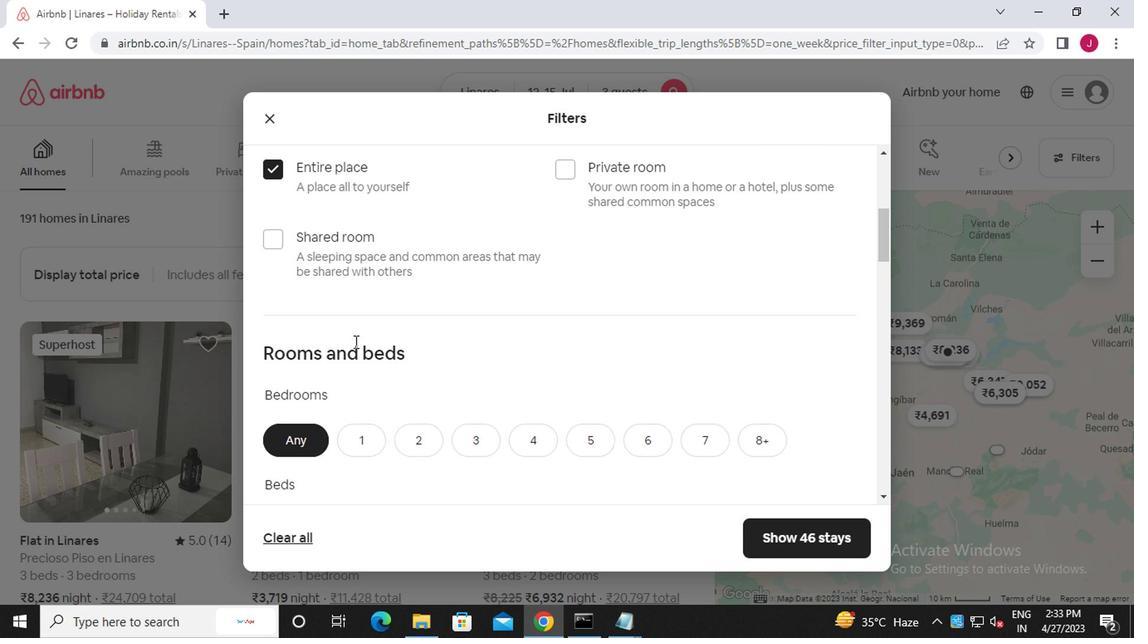 
Action: Mouse scrolled (349, 343) with delta (0, 0)
Screenshot: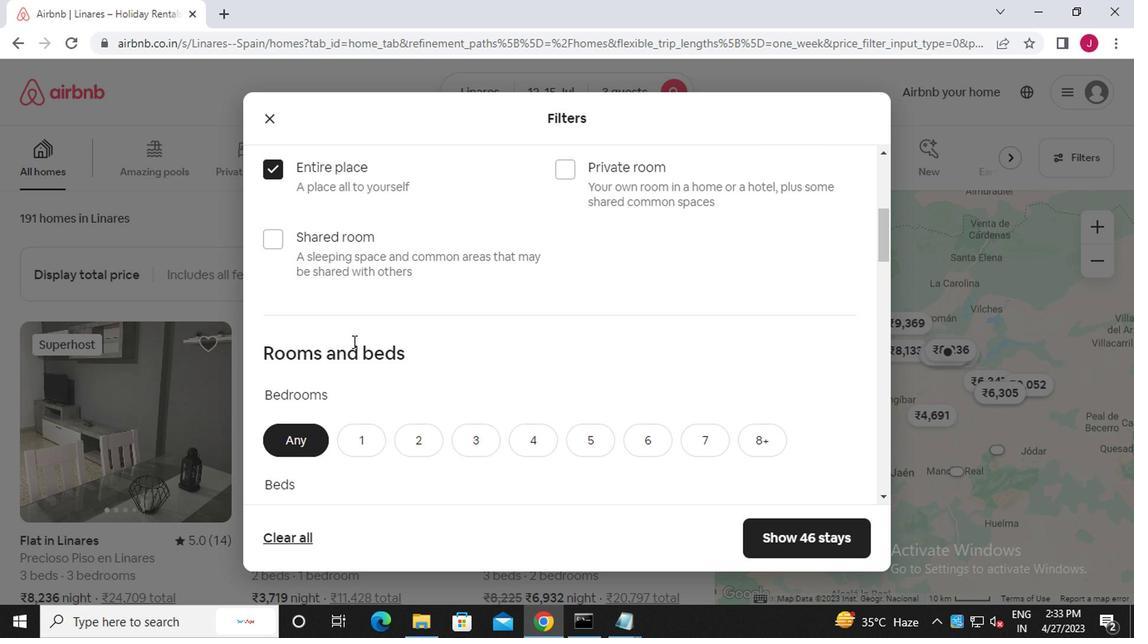
Action: Mouse moved to (420, 276)
Screenshot: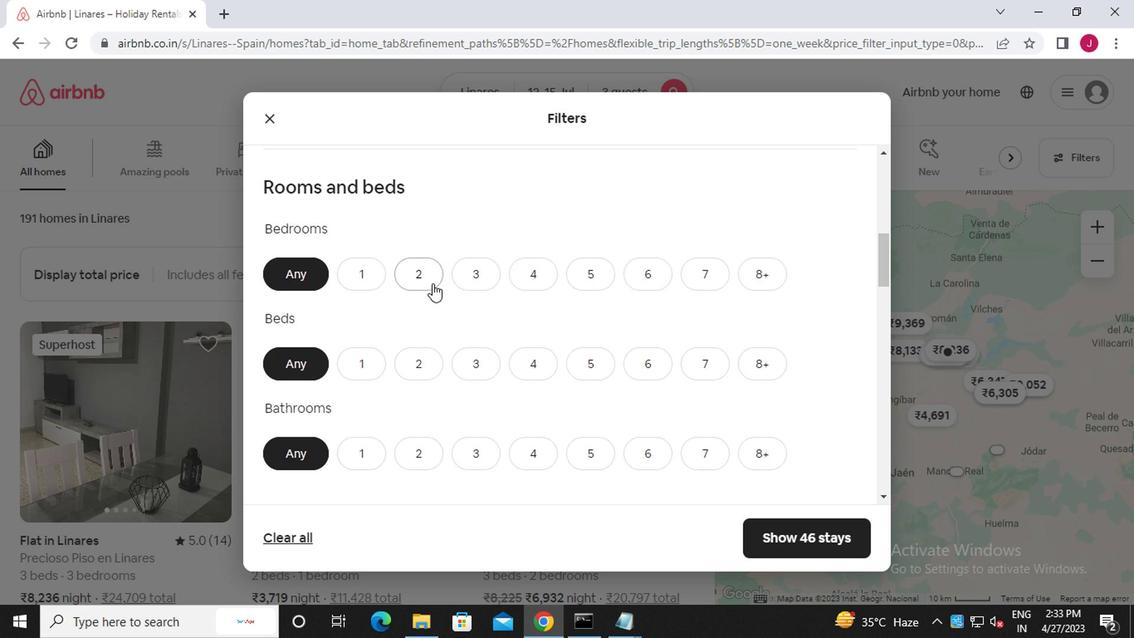 
Action: Mouse pressed left at (420, 276)
Screenshot: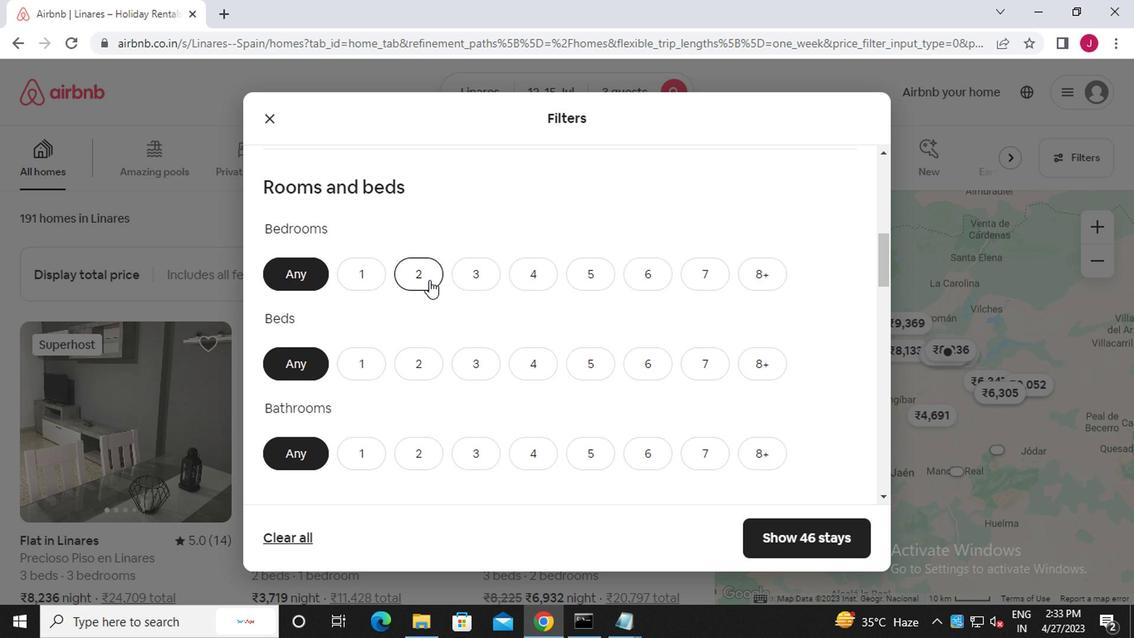 
Action: Mouse moved to (464, 360)
Screenshot: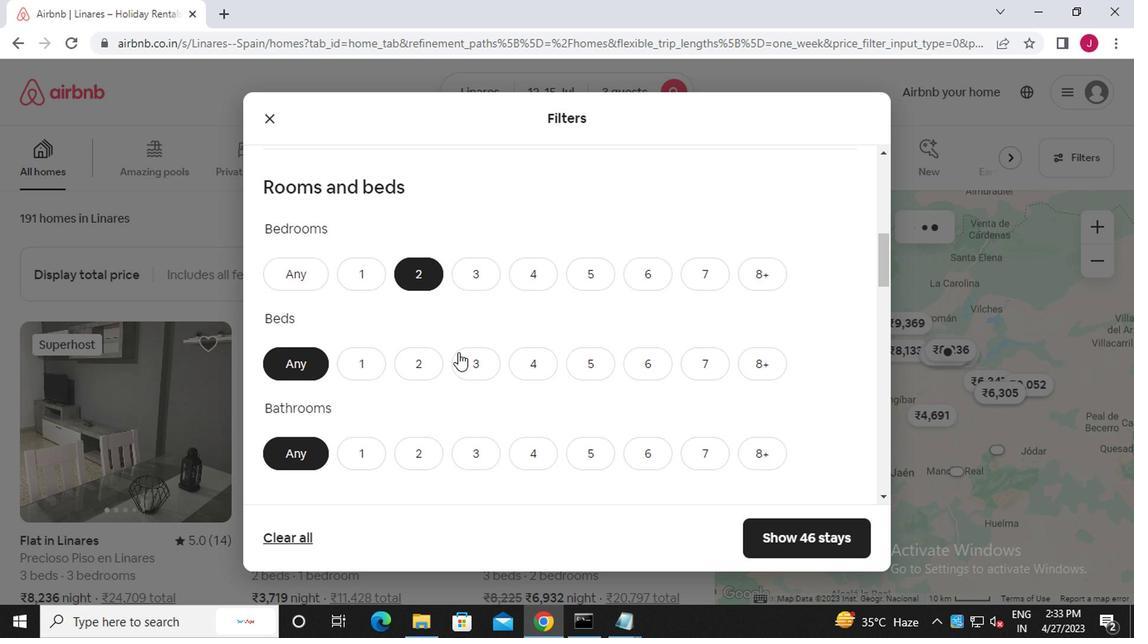 
Action: Mouse pressed left at (464, 360)
Screenshot: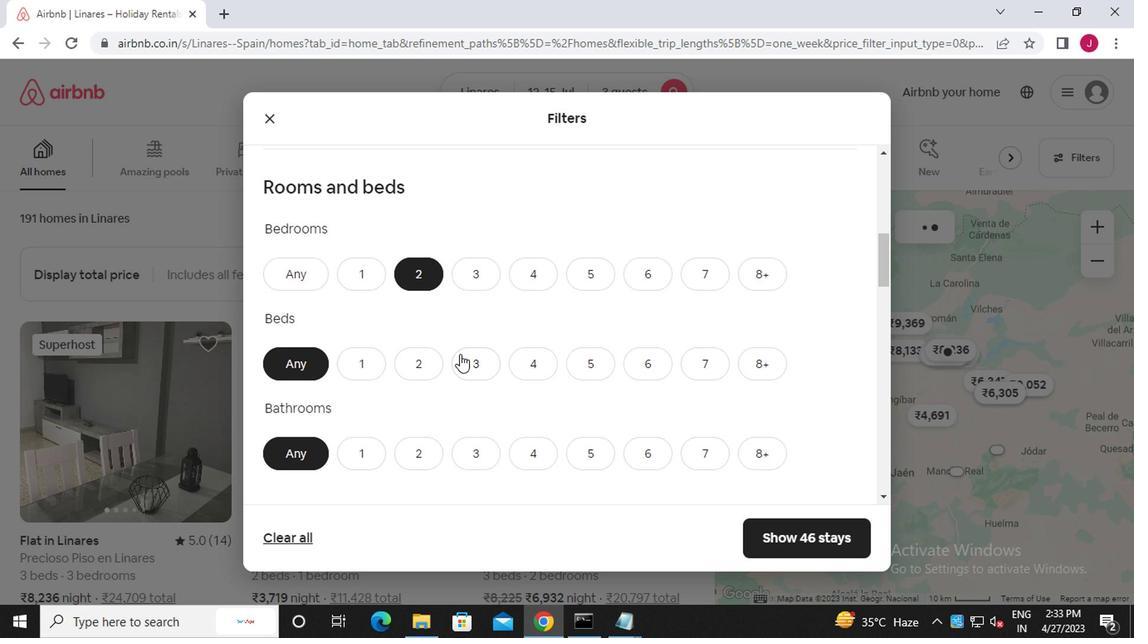 
Action: Mouse moved to (366, 452)
Screenshot: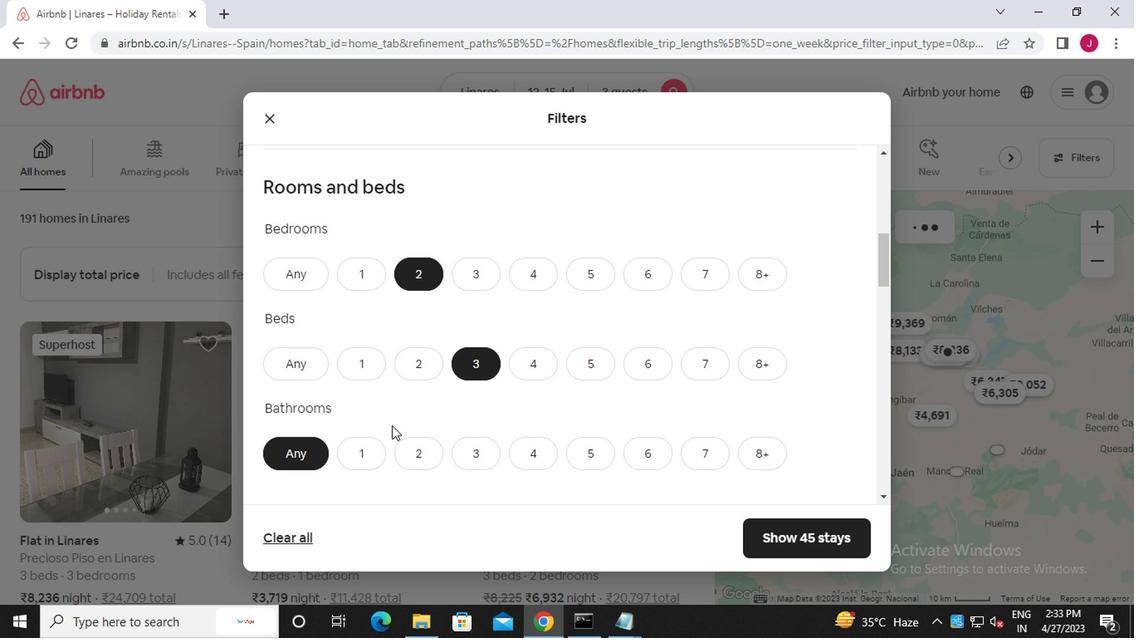 
Action: Mouse pressed left at (366, 452)
Screenshot: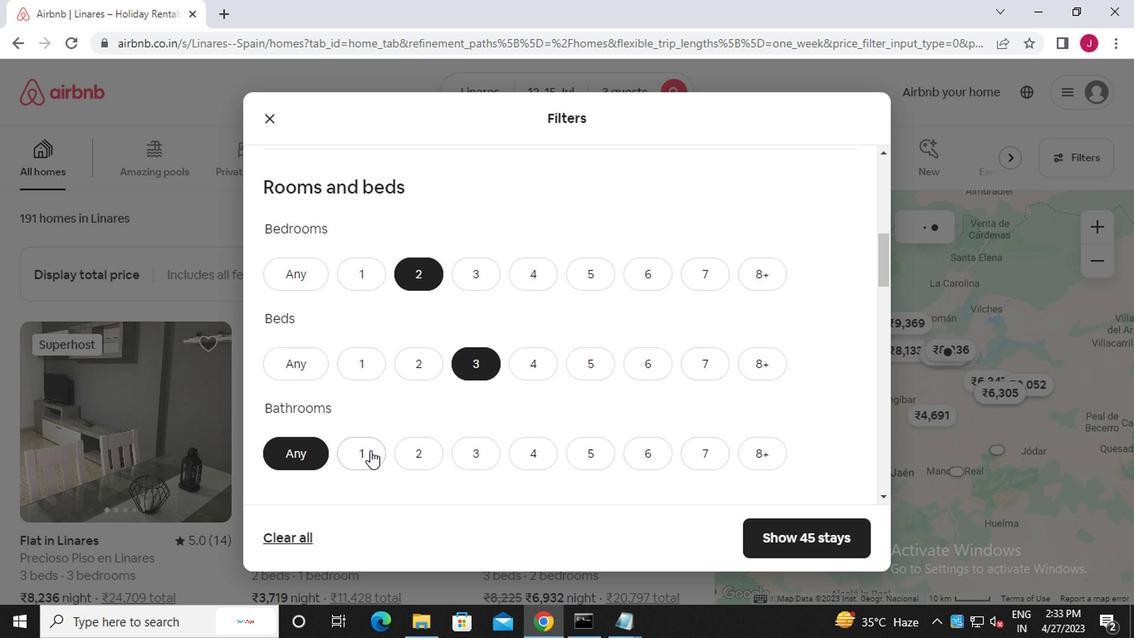 
Action: Mouse moved to (366, 449)
Screenshot: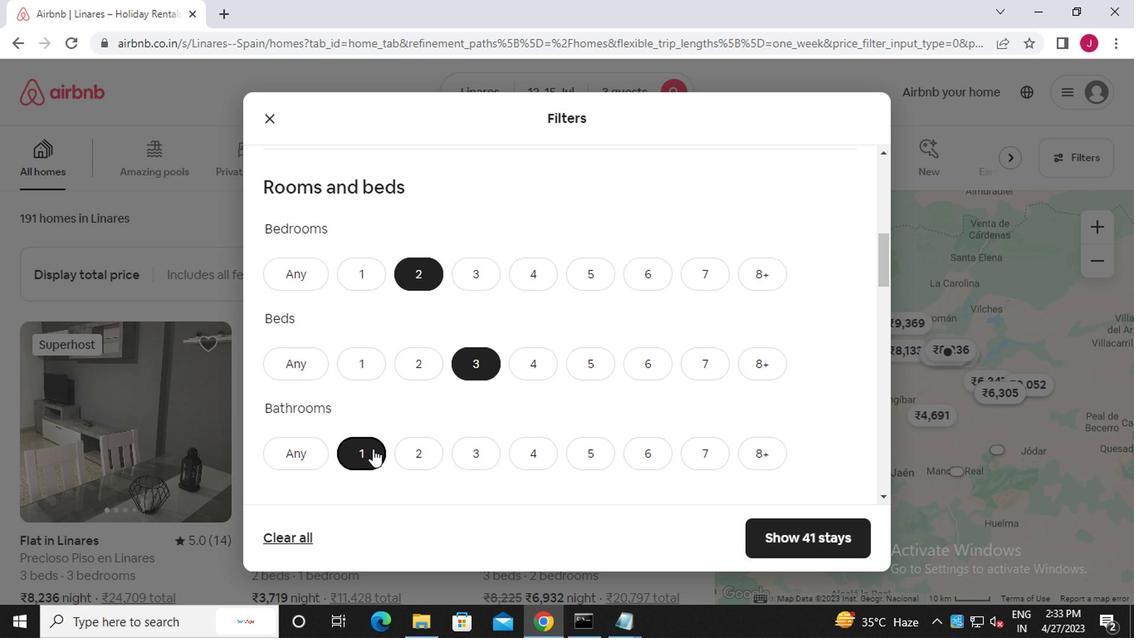 
Action: Mouse scrolled (366, 447) with delta (0, -1)
Screenshot: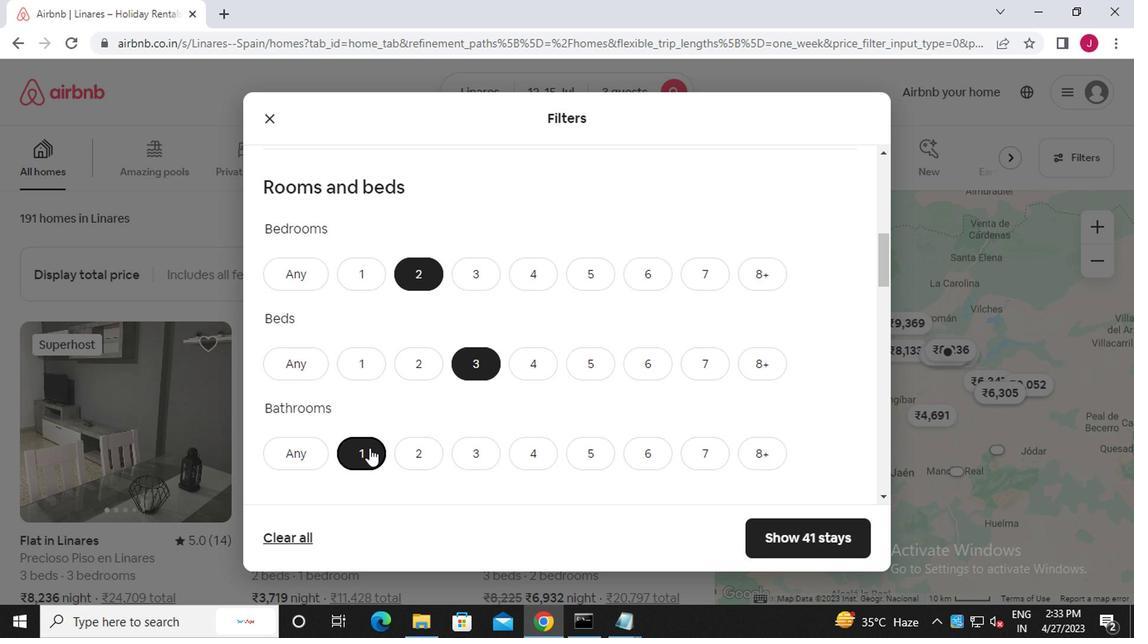 
Action: Mouse moved to (366, 449)
Screenshot: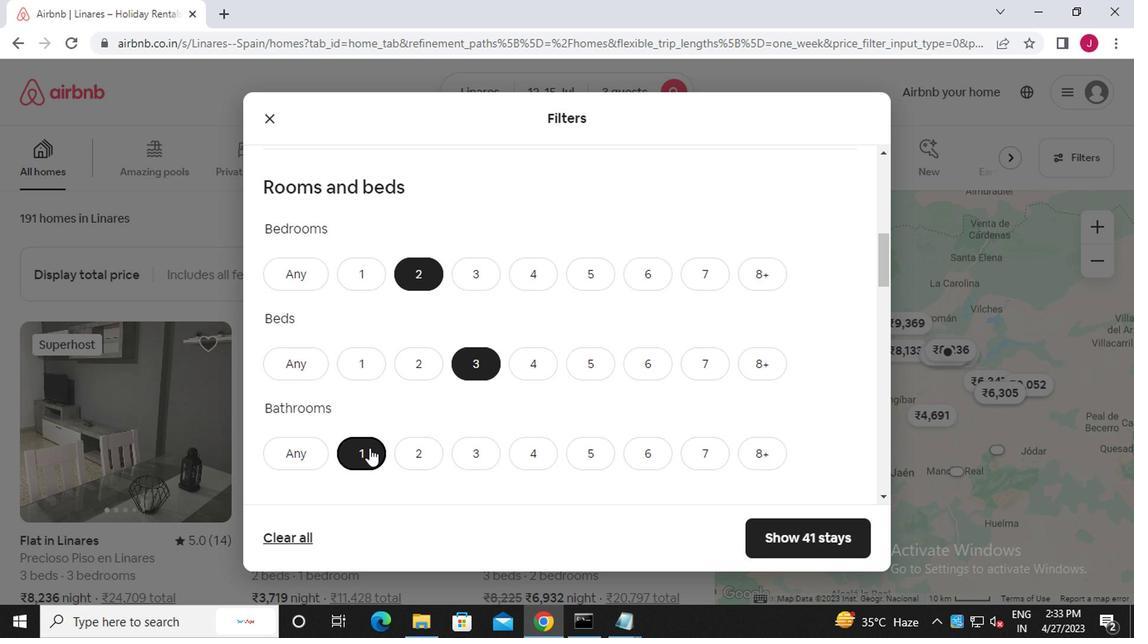 
Action: Mouse scrolled (366, 447) with delta (0, -1)
Screenshot: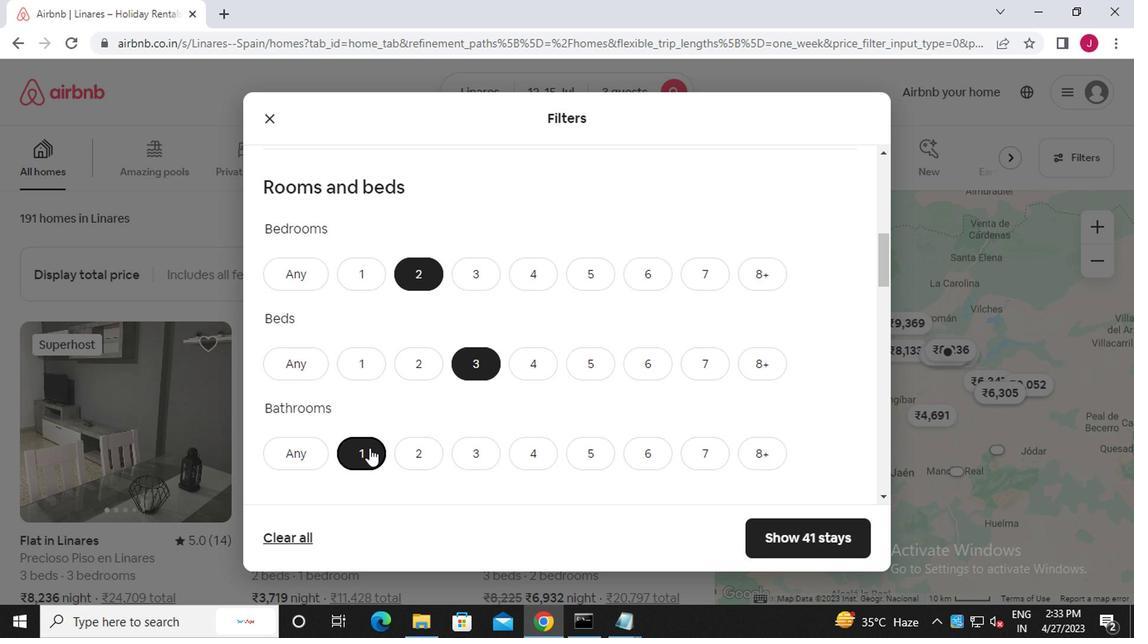 
Action: Mouse moved to (343, 453)
Screenshot: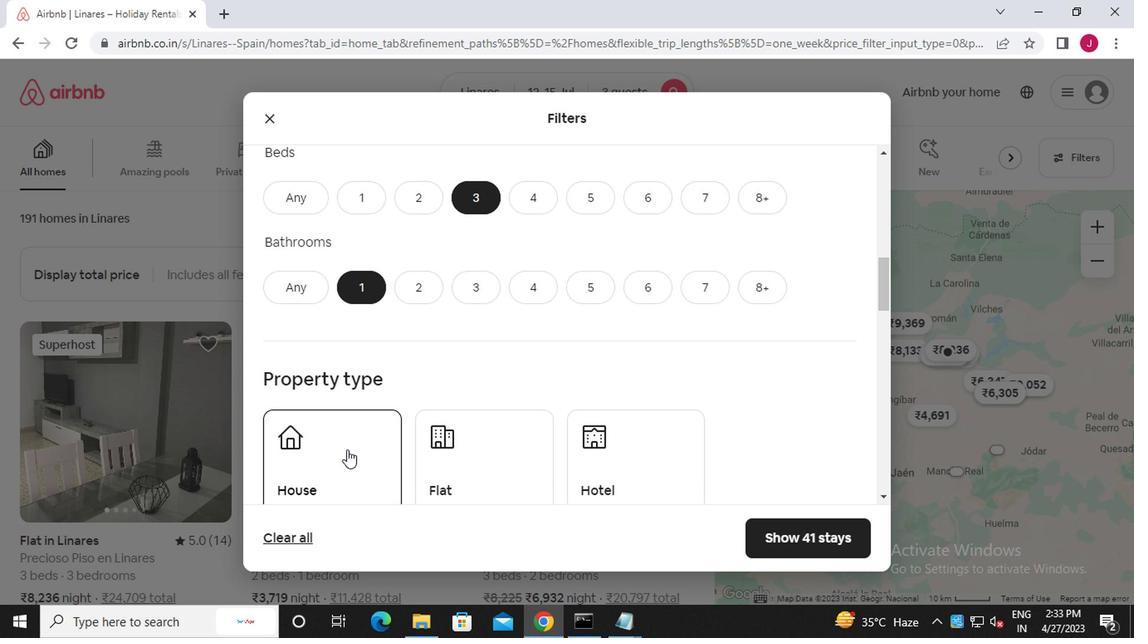 
Action: Mouse pressed left at (343, 453)
Screenshot: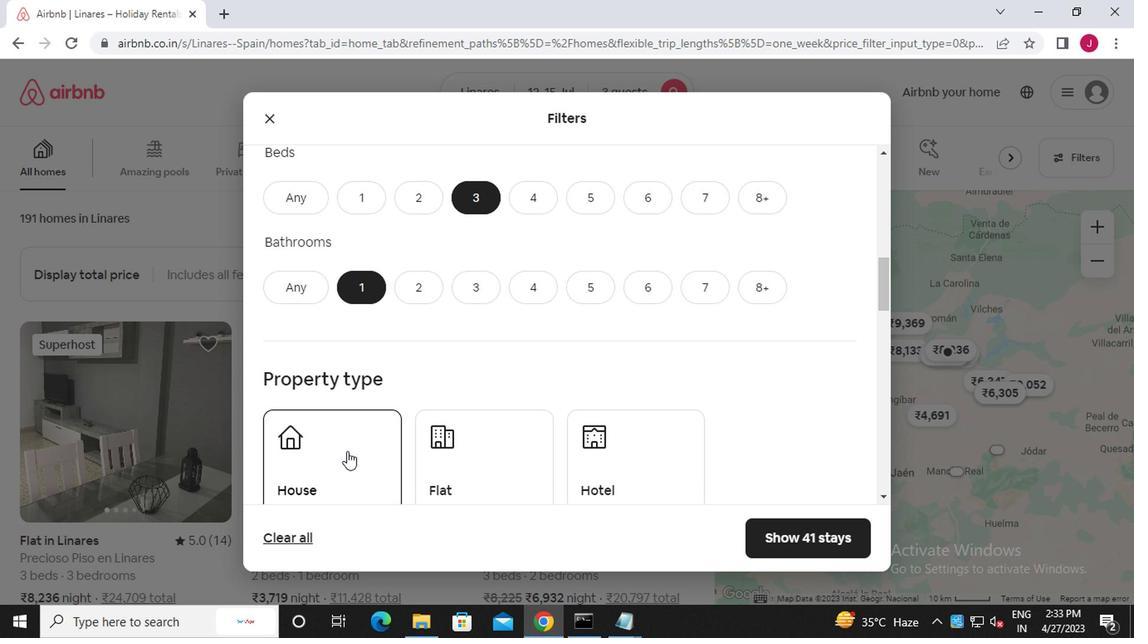 
Action: Mouse moved to (467, 479)
Screenshot: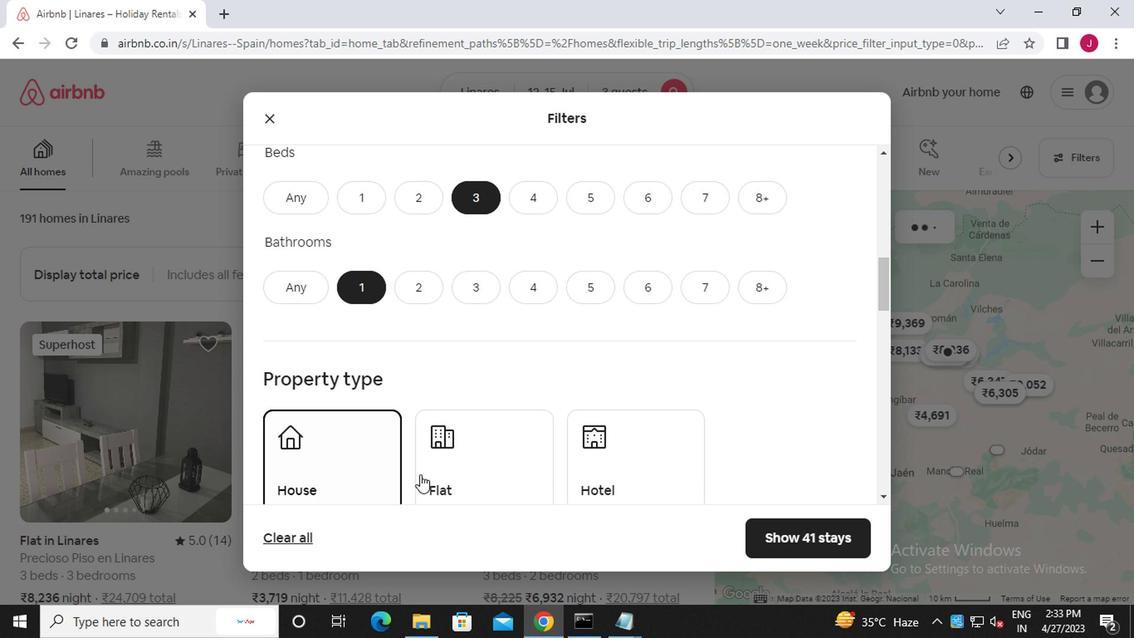 
Action: Mouse pressed left at (467, 479)
Screenshot: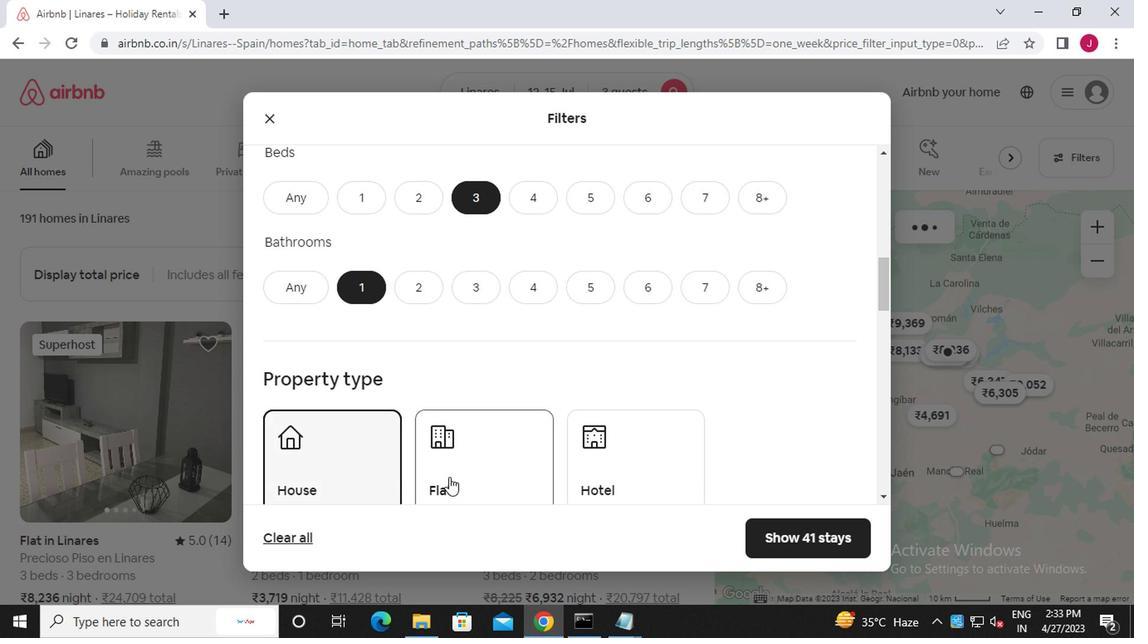 
Action: Mouse moved to (524, 480)
Screenshot: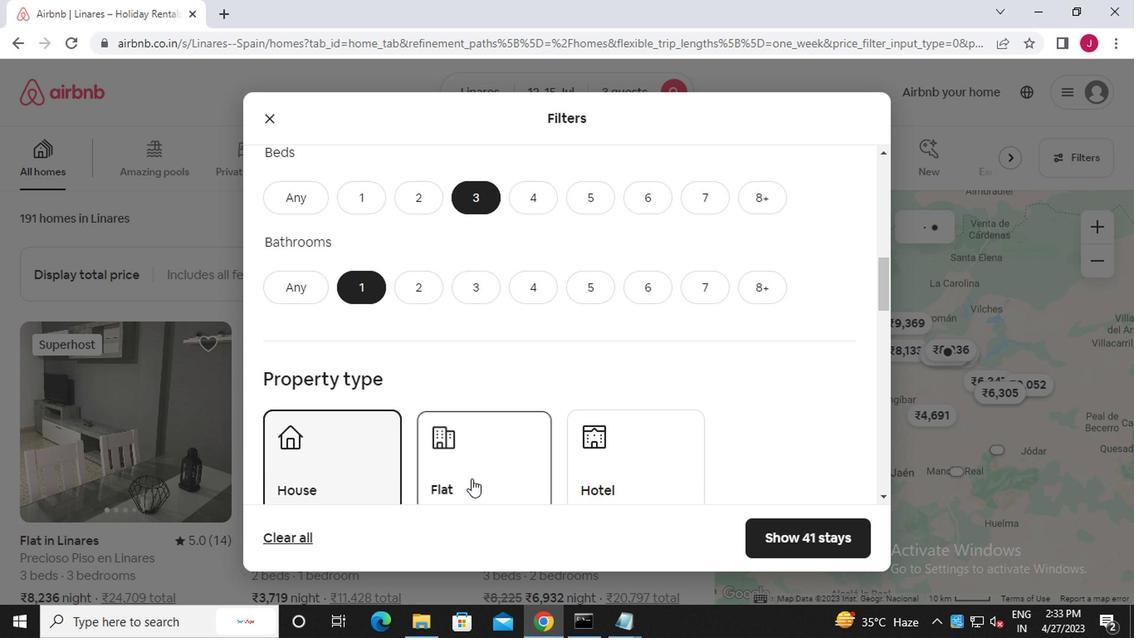 
Action: Mouse scrolled (524, 479) with delta (0, 0)
Screenshot: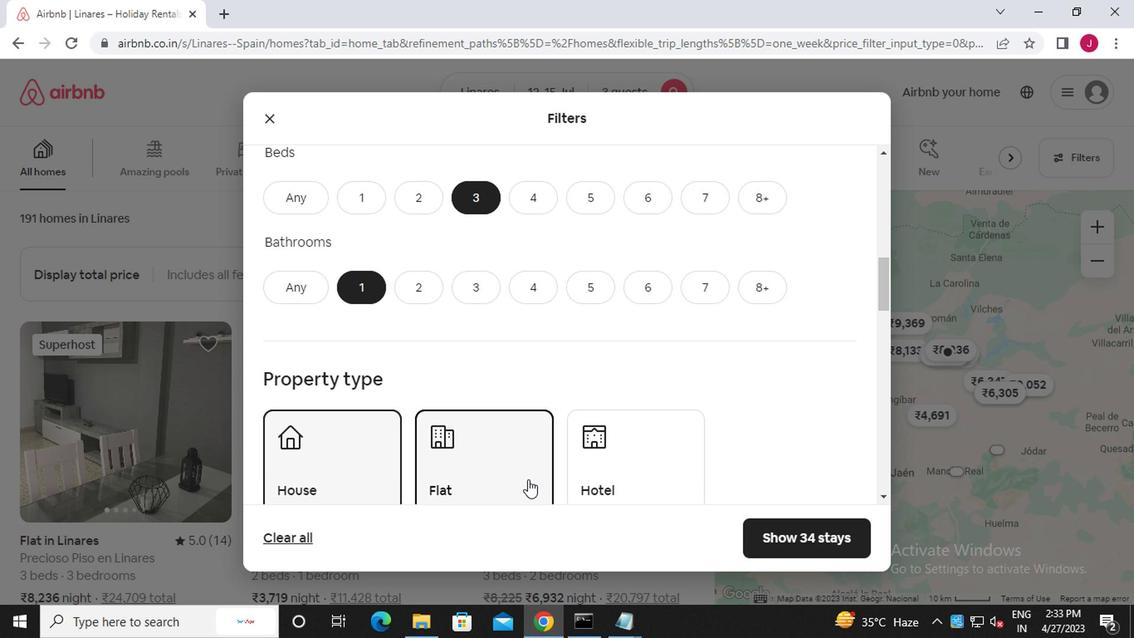
Action: Mouse scrolled (524, 479) with delta (0, 0)
Screenshot: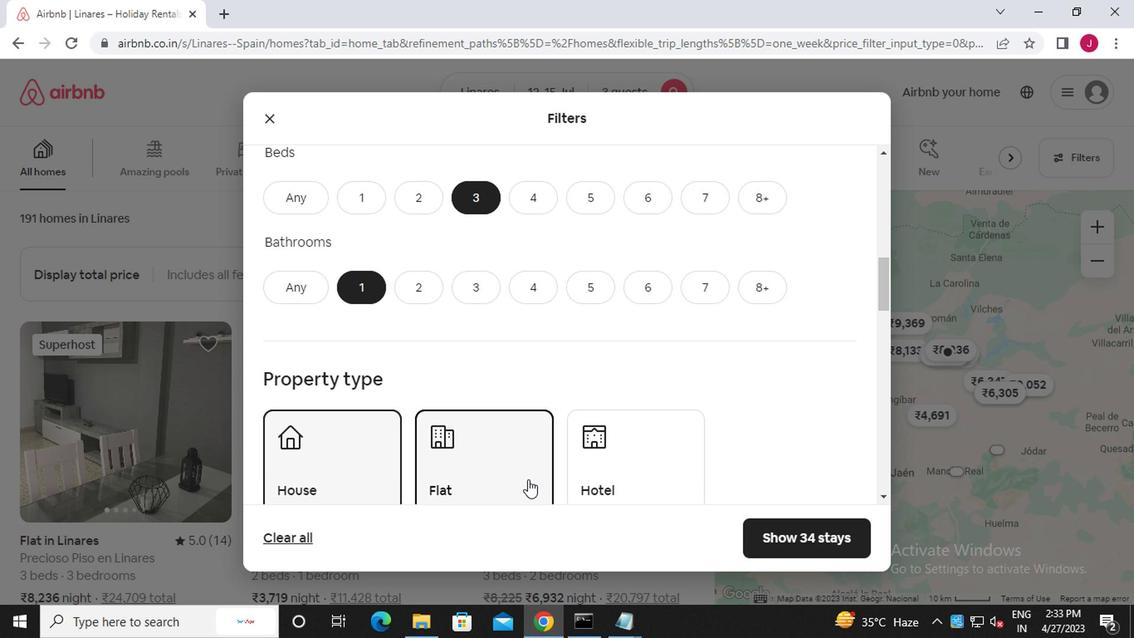 
Action: Mouse scrolled (524, 479) with delta (0, 0)
Screenshot: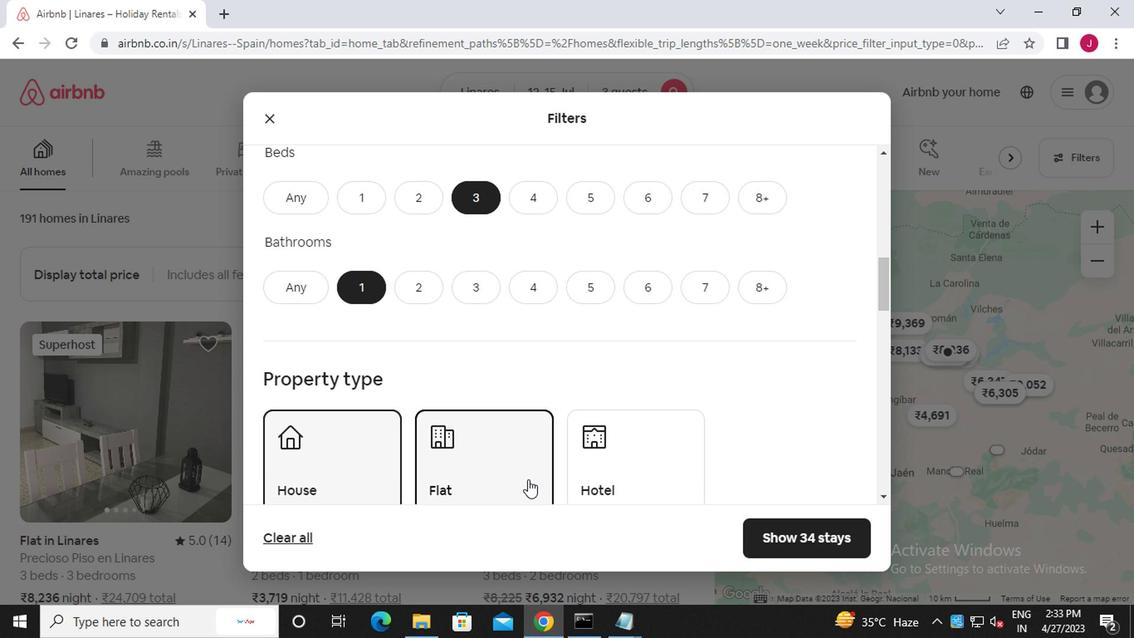 
Action: Mouse scrolled (524, 479) with delta (0, 0)
Screenshot: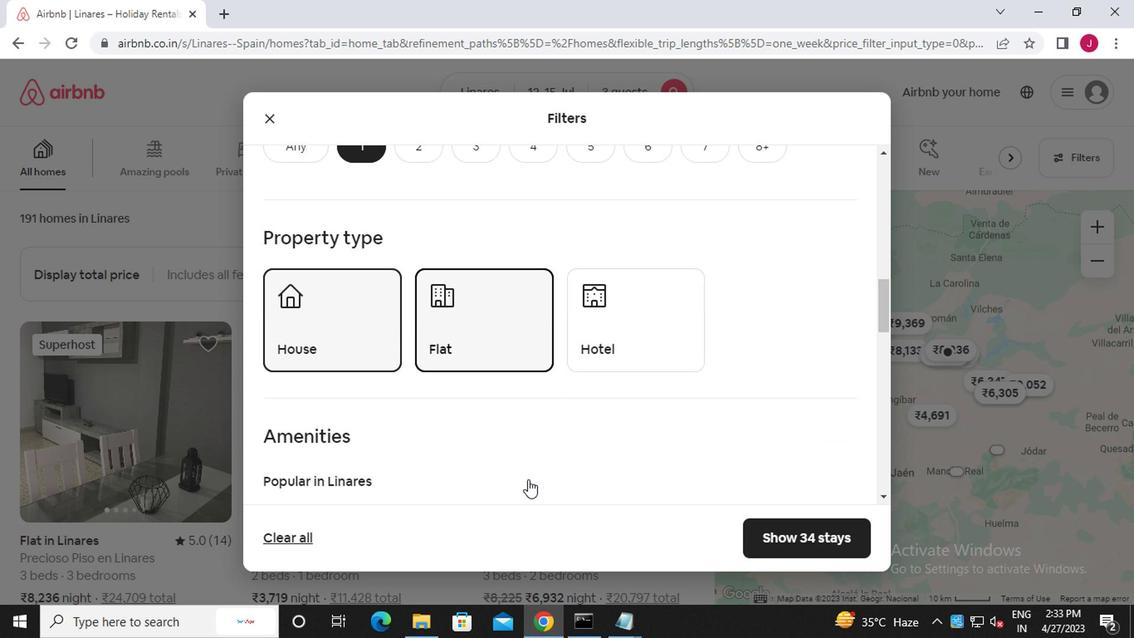 
Action: Mouse scrolled (524, 479) with delta (0, 0)
Screenshot: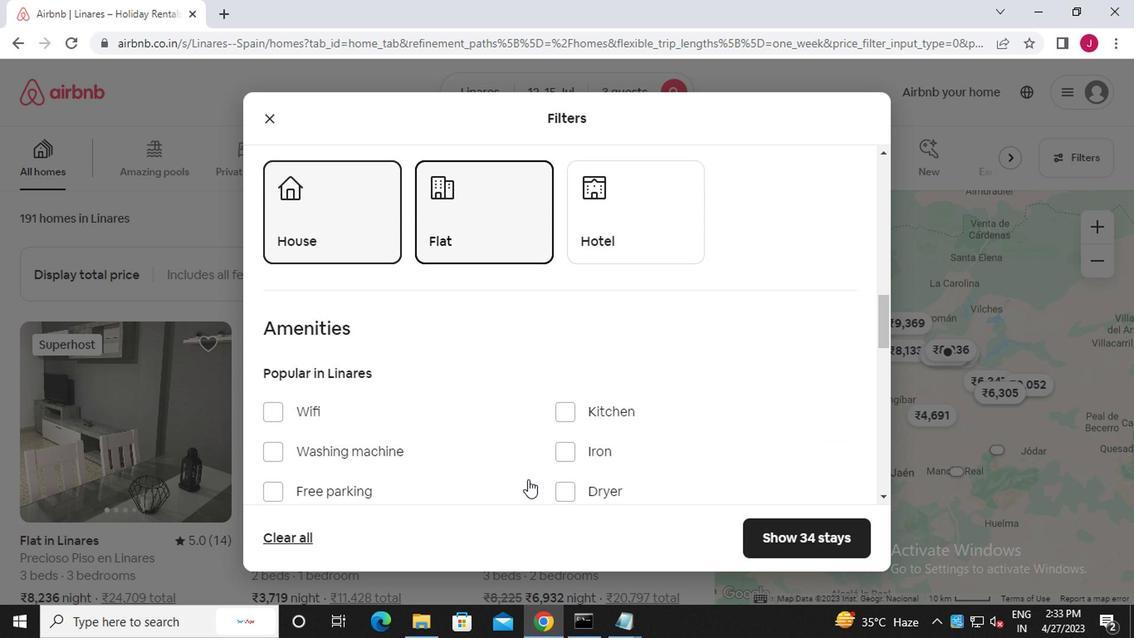 
Action: Mouse moved to (573, 473)
Screenshot: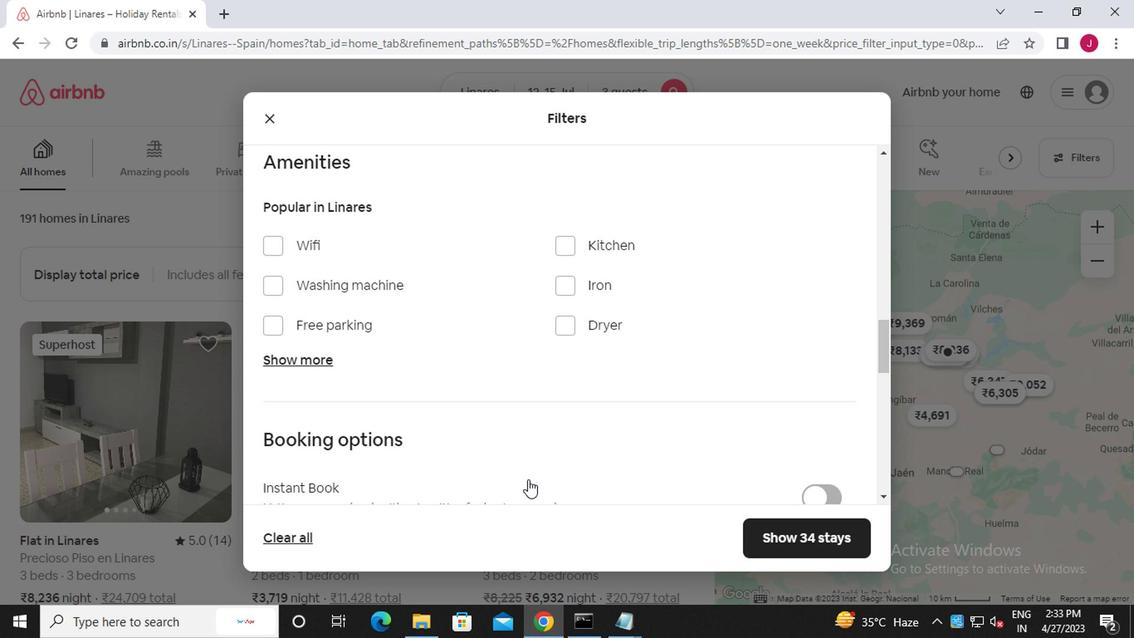 
Action: Mouse scrolled (573, 473) with delta (0, 0)
Screenshot: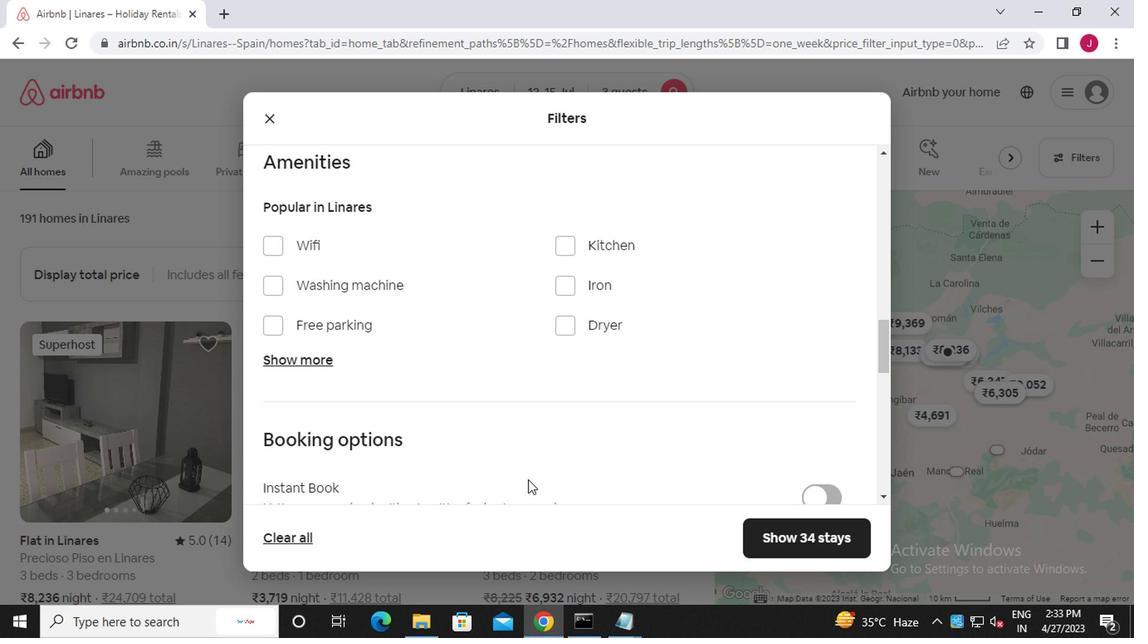 
Action: Mouse scrolled (573, 473) with delta (0, 0)
Screenshot: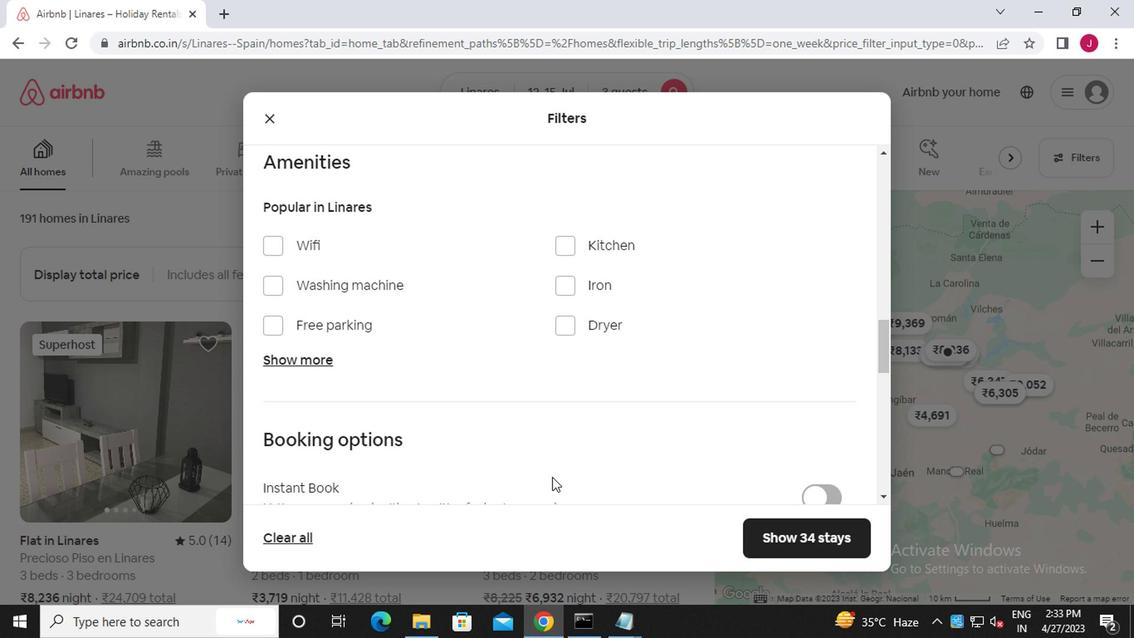 
Action: Mouse scrolled (573, 473) with delta (0, 0)
Screenshot: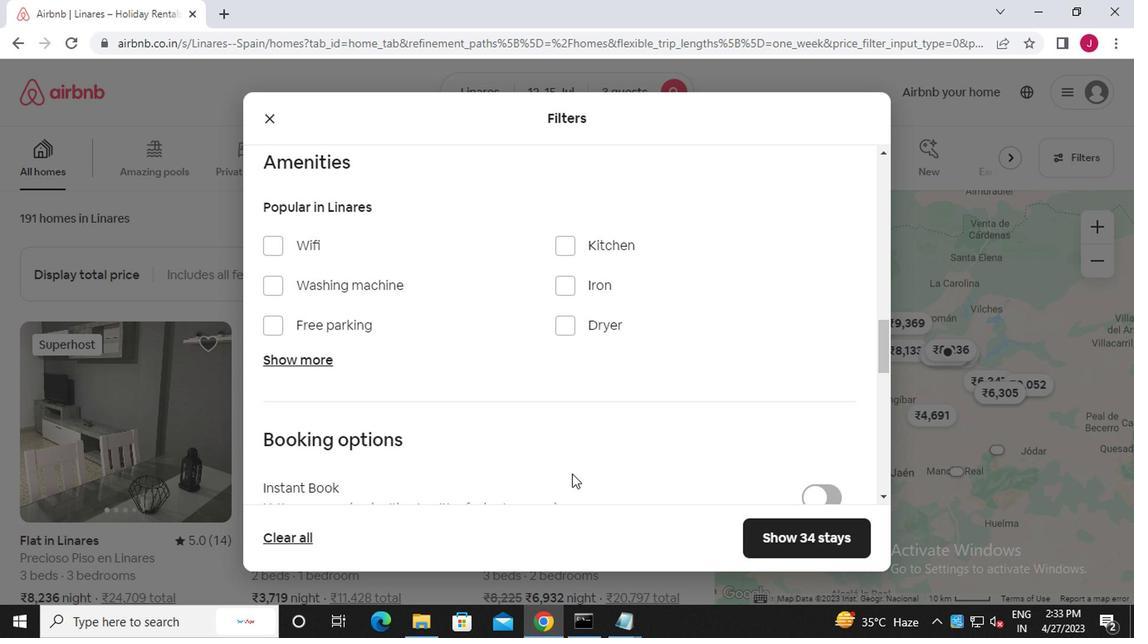 
Action: Mouse moved to (823, 307)
Screenshot: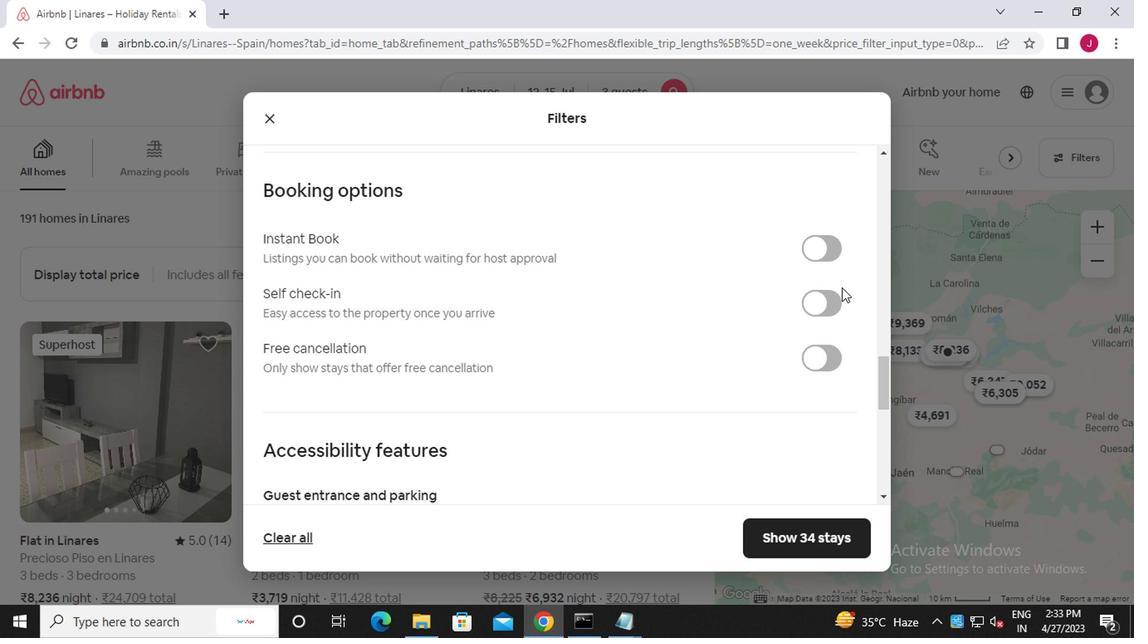 
Action: Mouse pressed left at (823, 307)
Screenshot: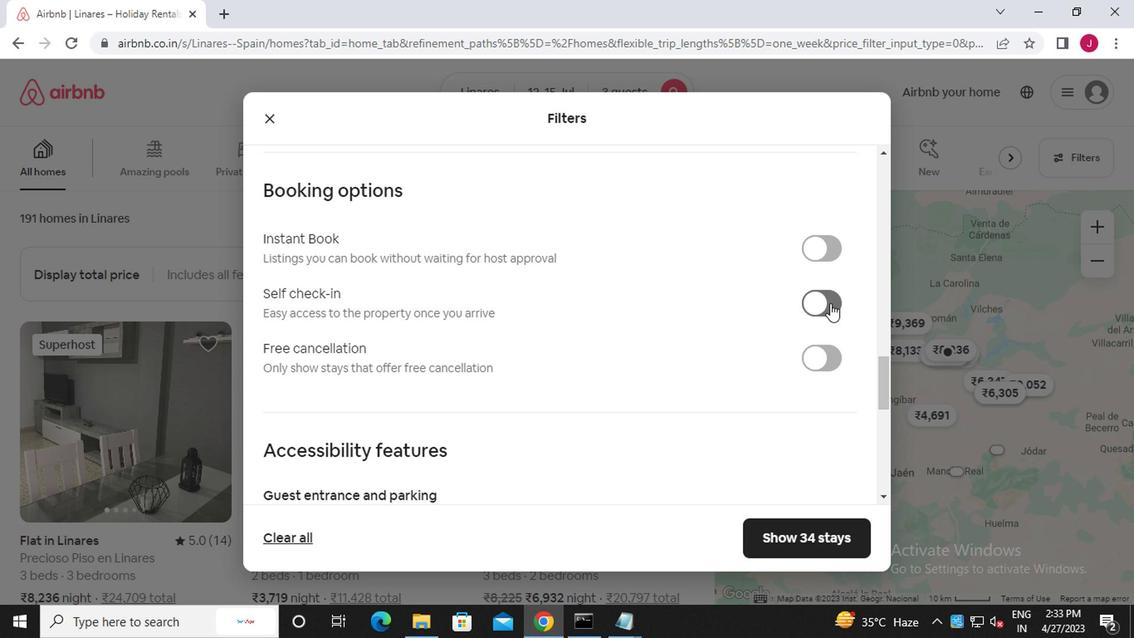 
Action: Mouse moved to (523, 391)
Screenshot: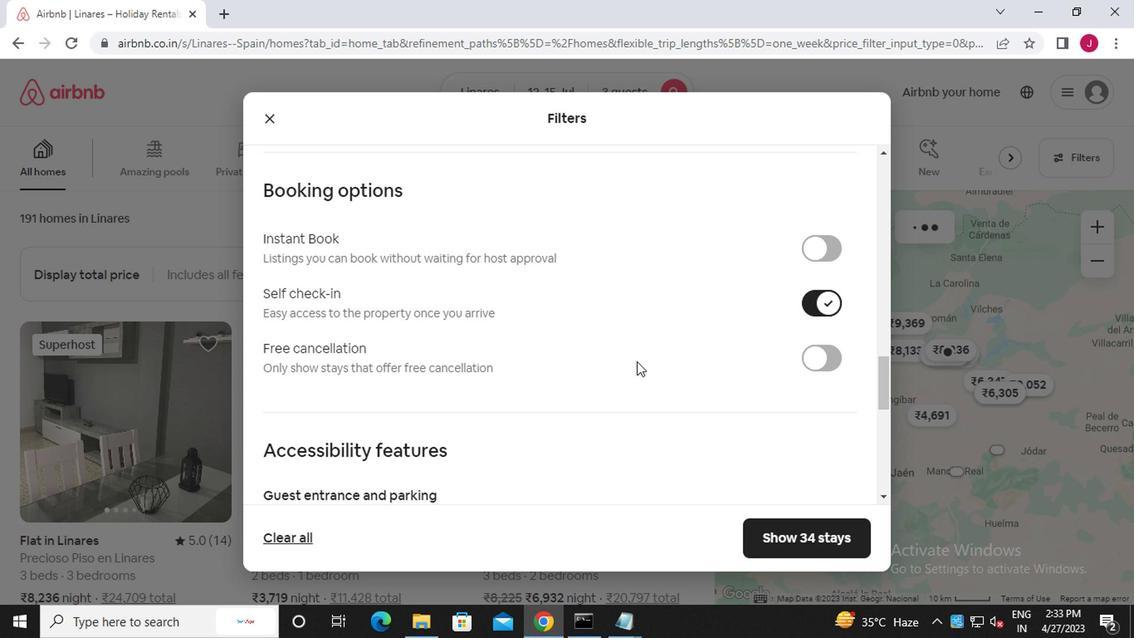 
Action: Mouse scrolled (523, 390) with delta (0, 0)
Screenshot: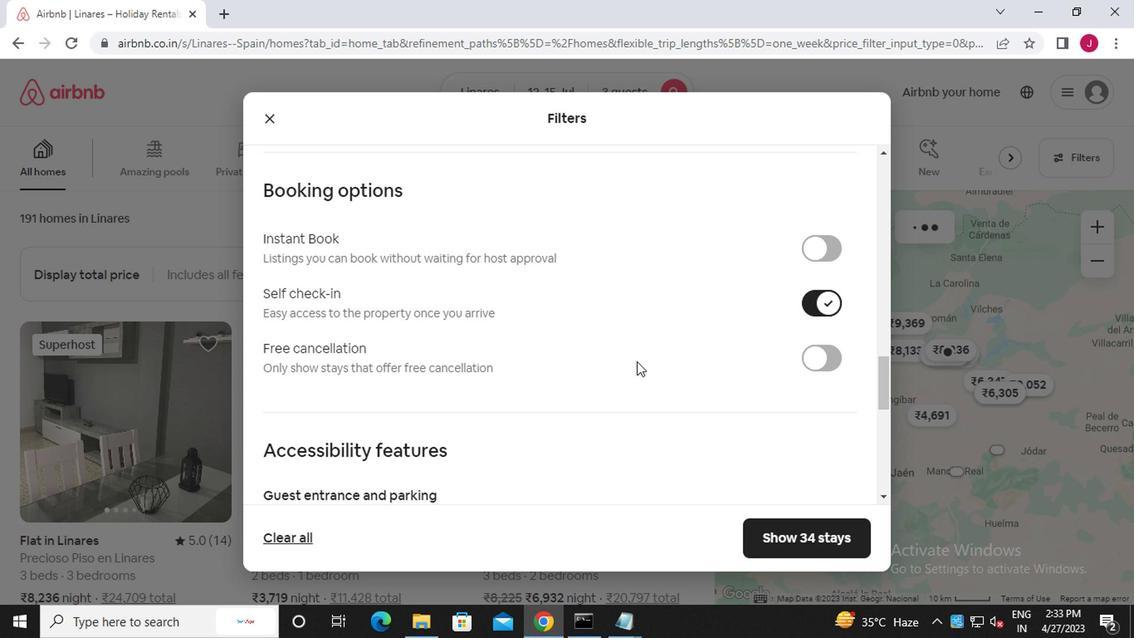 
Action: Mouse scrolled (523, 390) with delta (0, 0)
Screenshot: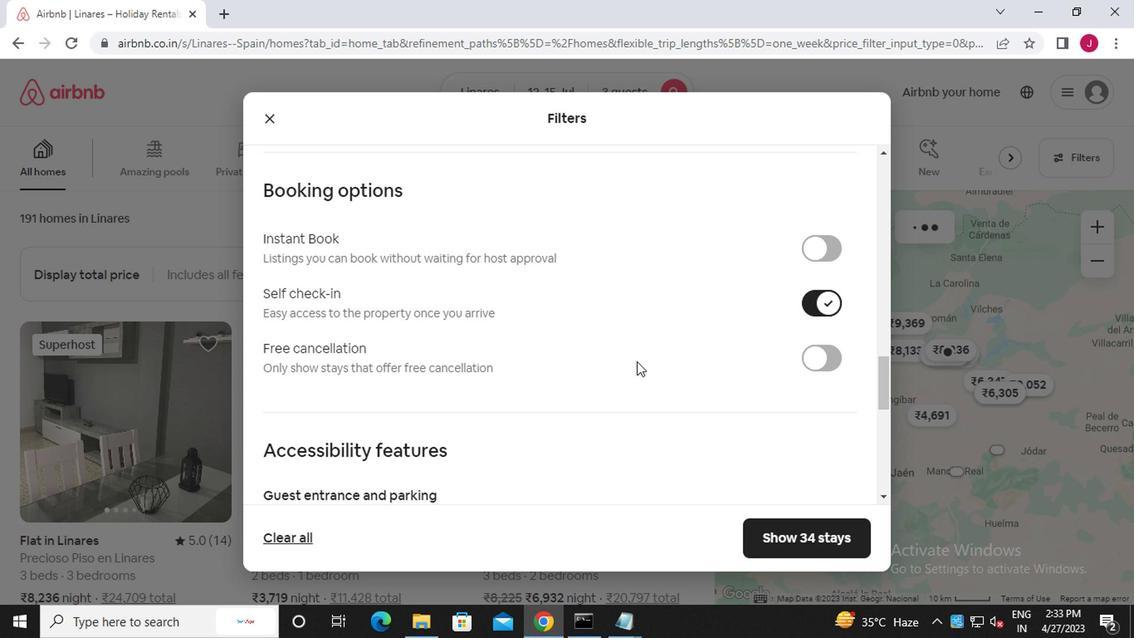 
Action: Mouse scrolled (523, 390) with delta (0, 0)
Screenshot: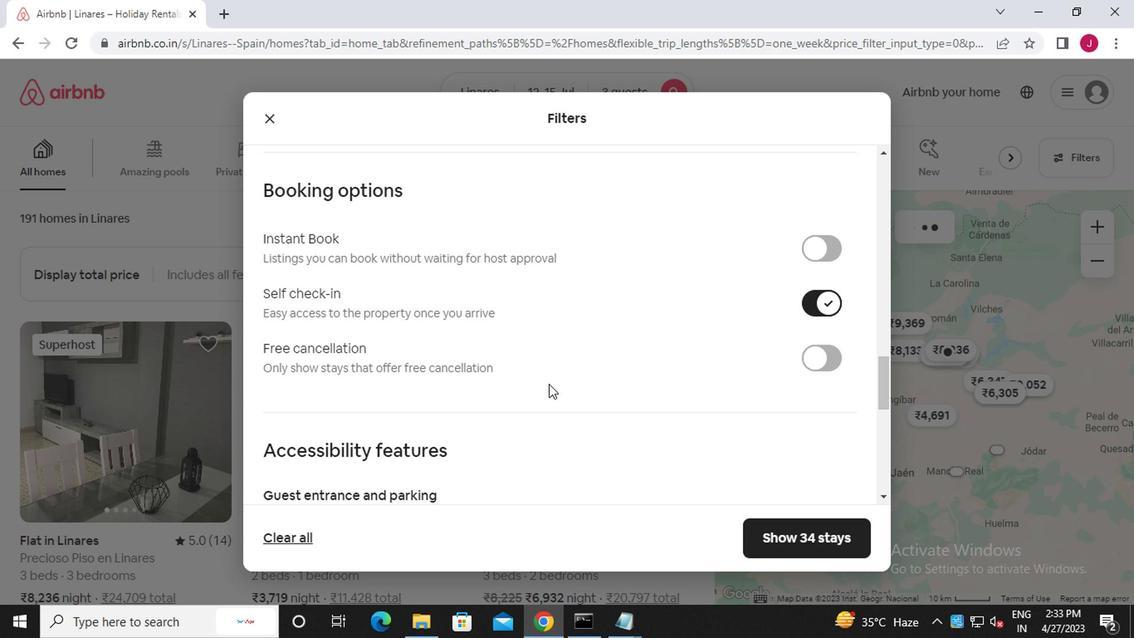 
Action: Mouse scrolled (523, 390) with delta (0, 0)
Screenshot: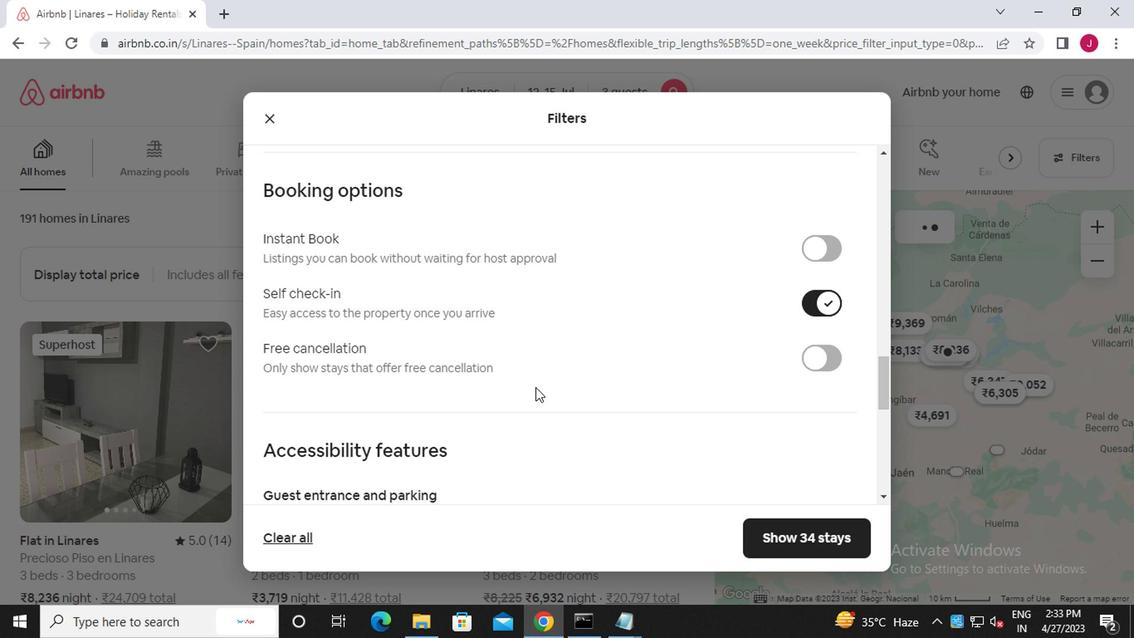 
Action: Mouse scrolled (523, 390) with delta (0, 0)
Screenshot: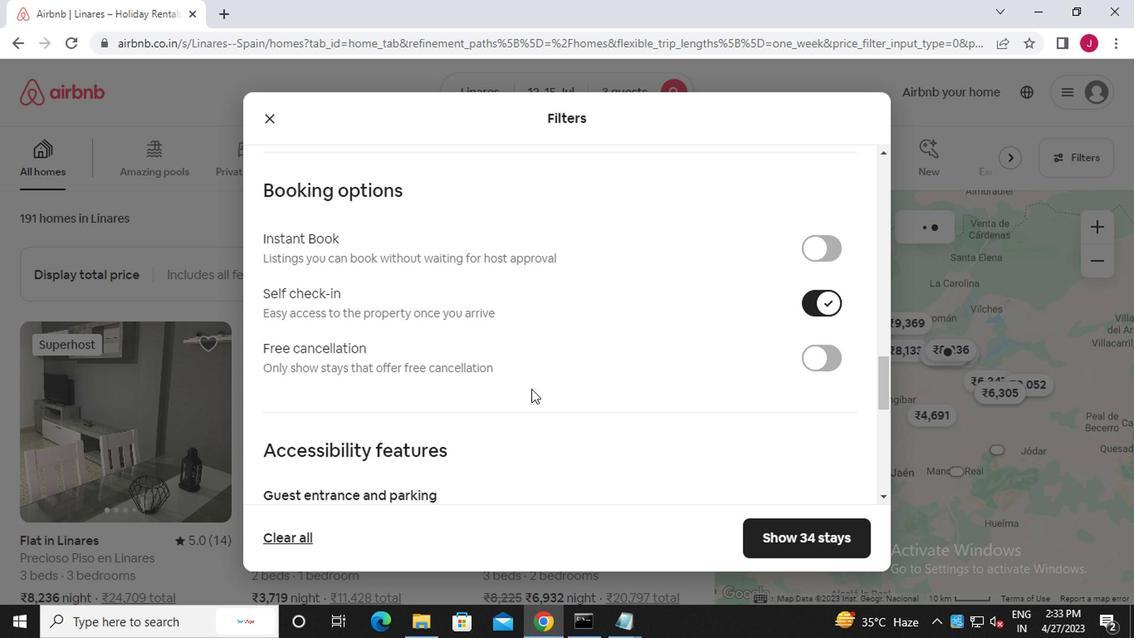 
Action: Mouse moved to (345, 412)
Screenshot: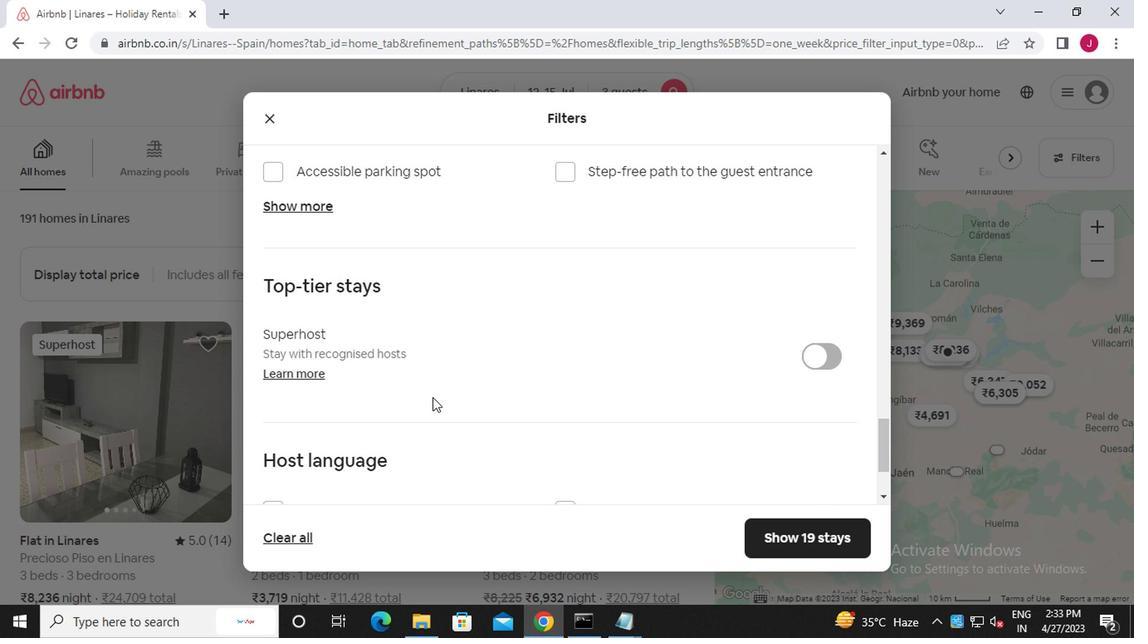 
Action: Mouse scrolled (345, 412) with delta (0, 0)
Screenshot: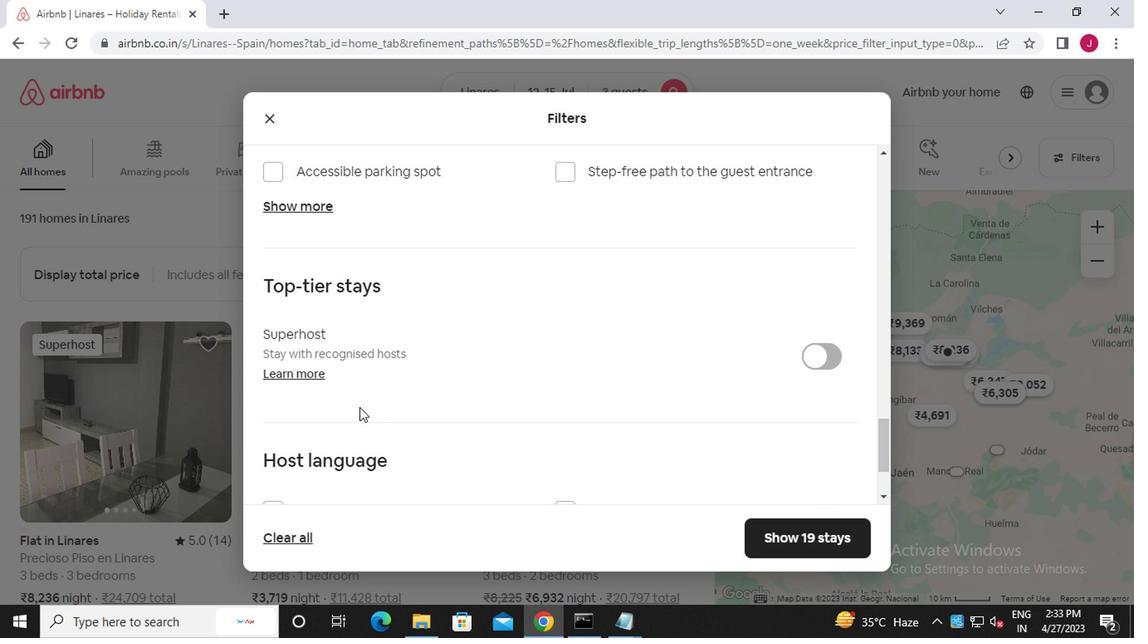 
Action: Mouse scrolled (345, 412) with delta (0, 0)
Screenshot: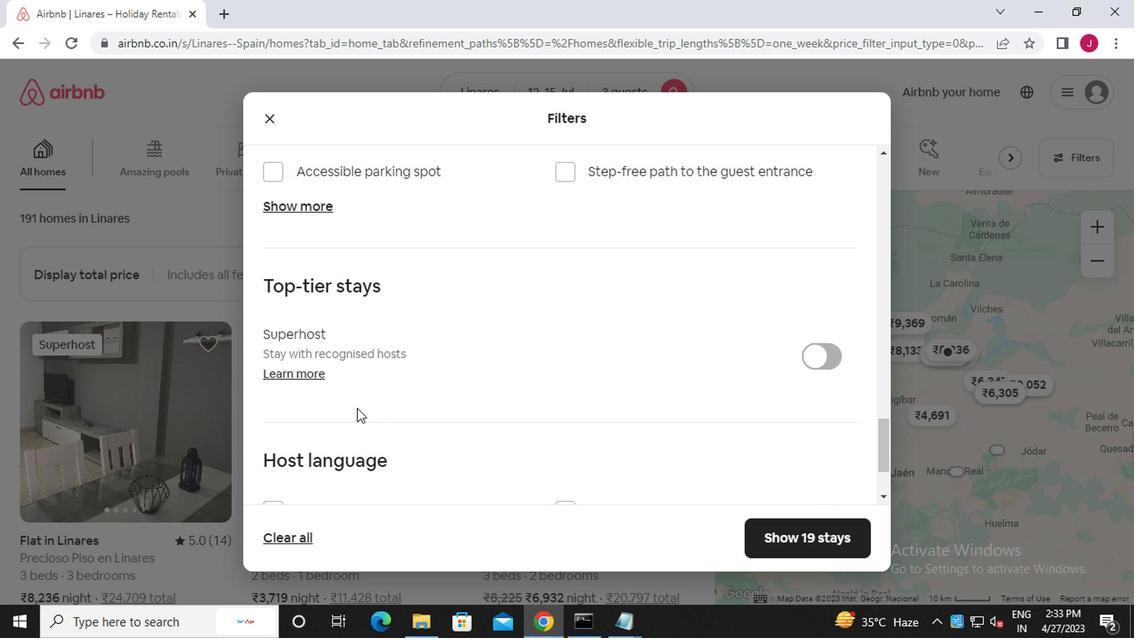 
Action: Mouse scrolled (345, 412) with delta (0, 0)
Screenshot: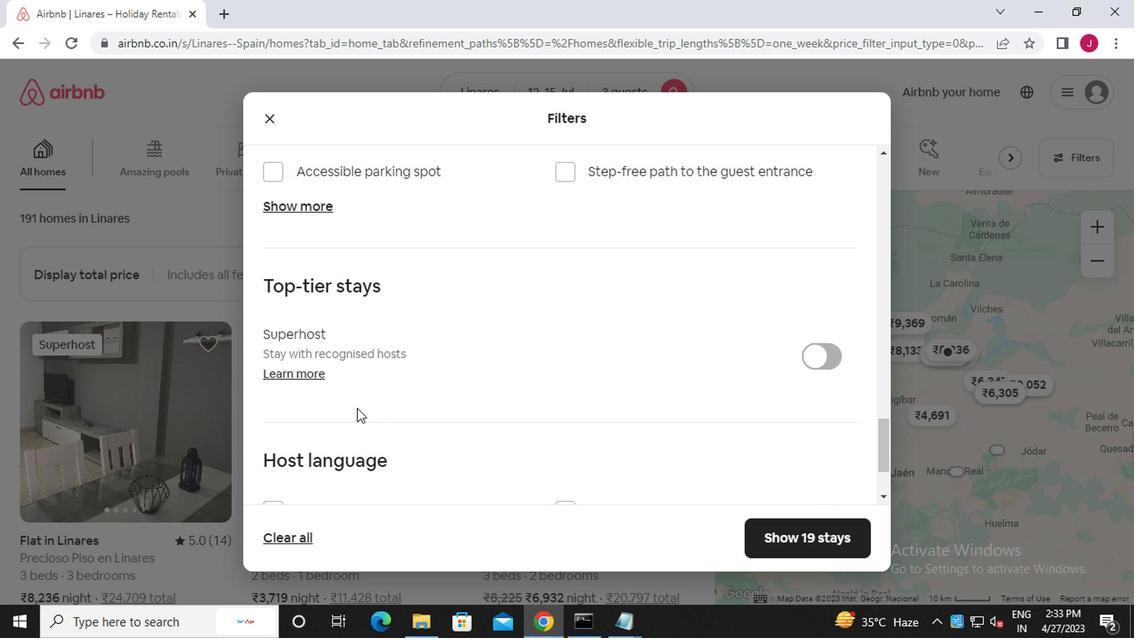 
Action: Mouse scrolled (345, 412) with delta (0, 0)
Screenshot: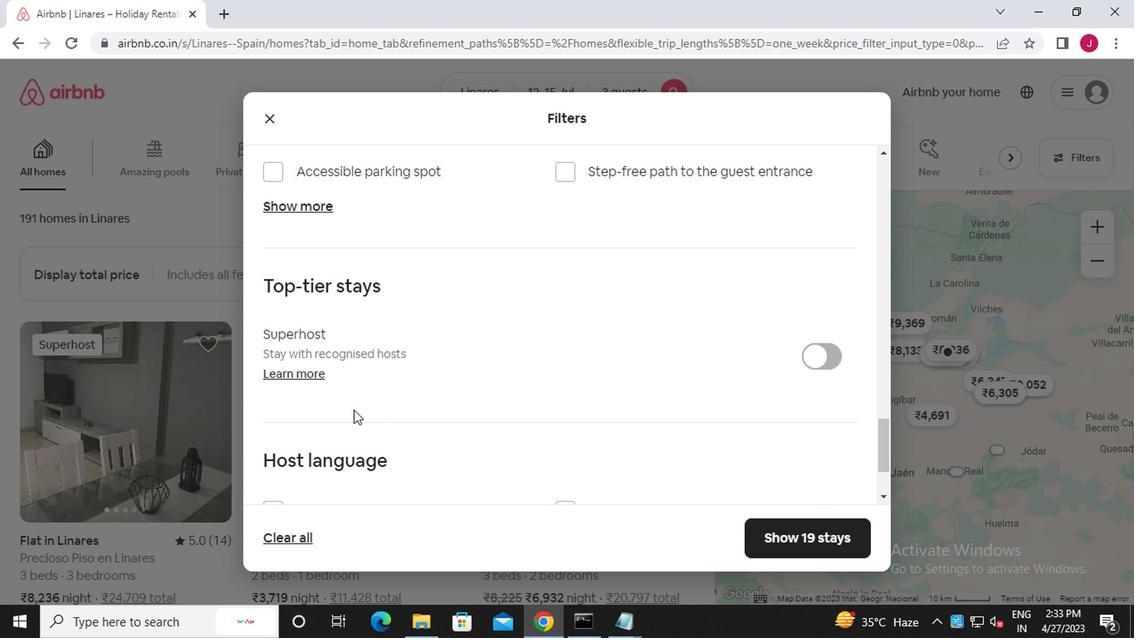 
Action: Mouse scrolled (345, 412) with delta (0, 0)
Screenshot: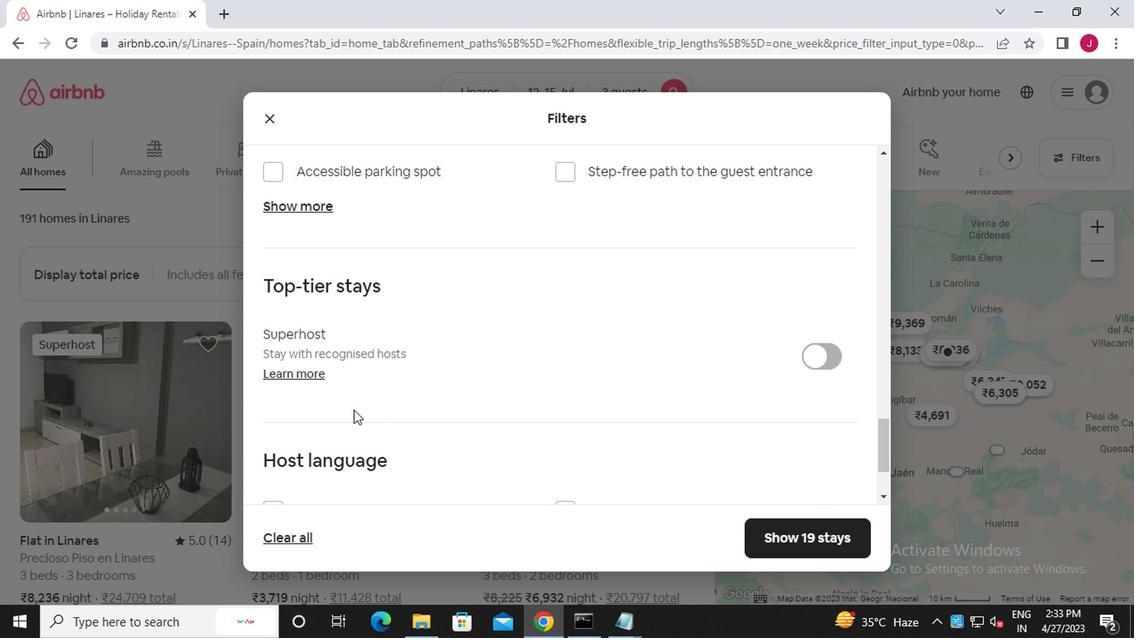 
Action: Mouse moved to (272, 386)
Screenshot: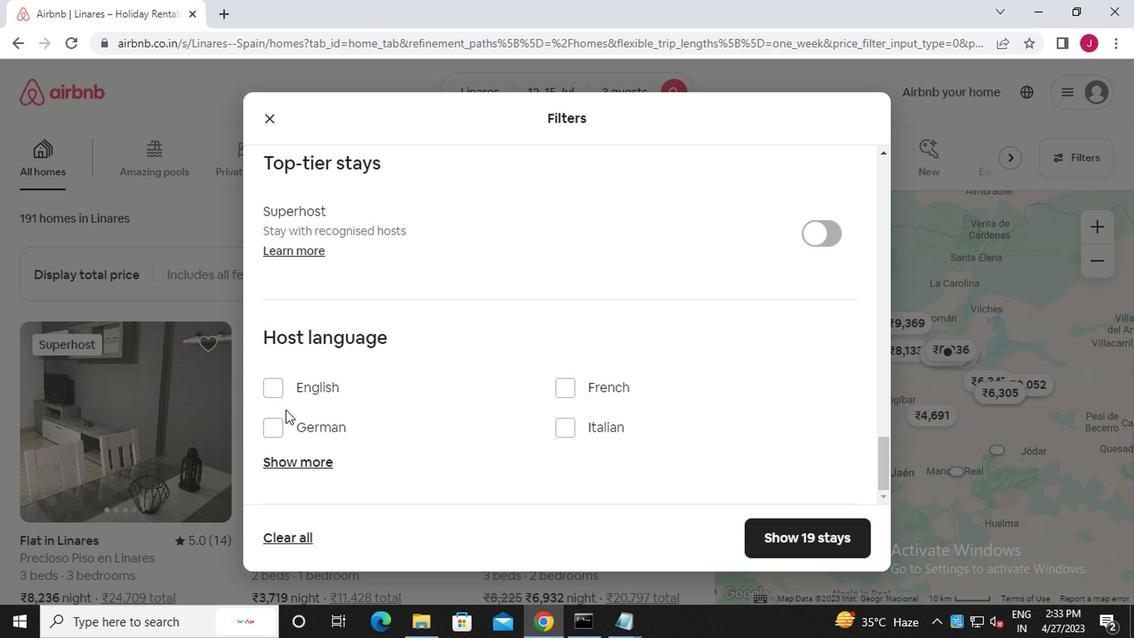
Action: Mouse pressed left at (272, 386)
Screenshot: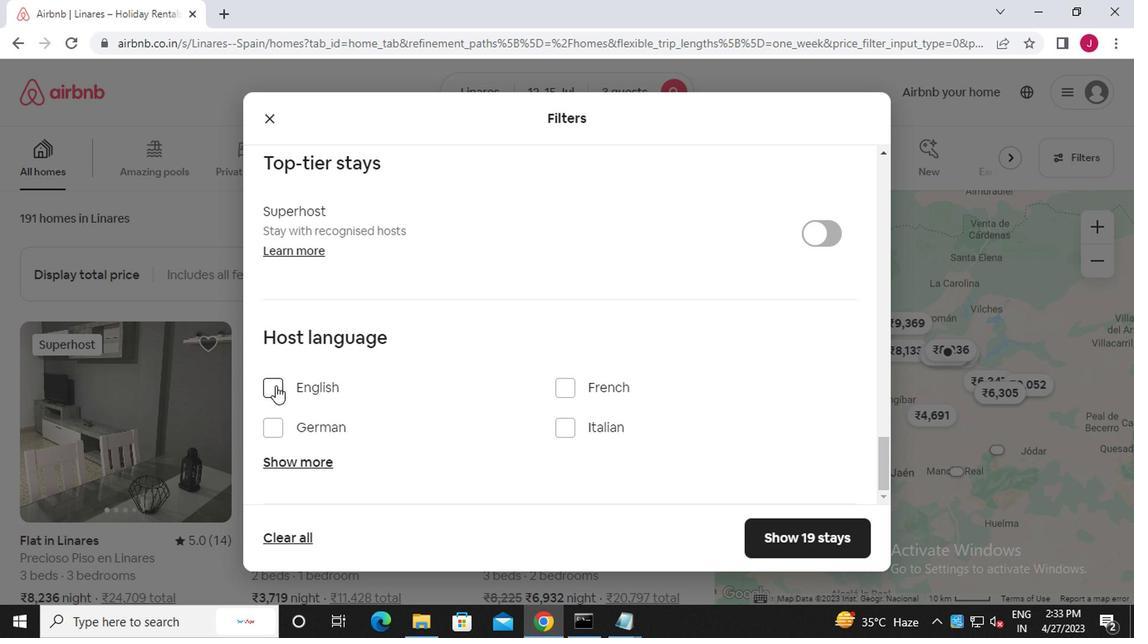 
Action: Mouse moved to (784, 540)
Screenshot: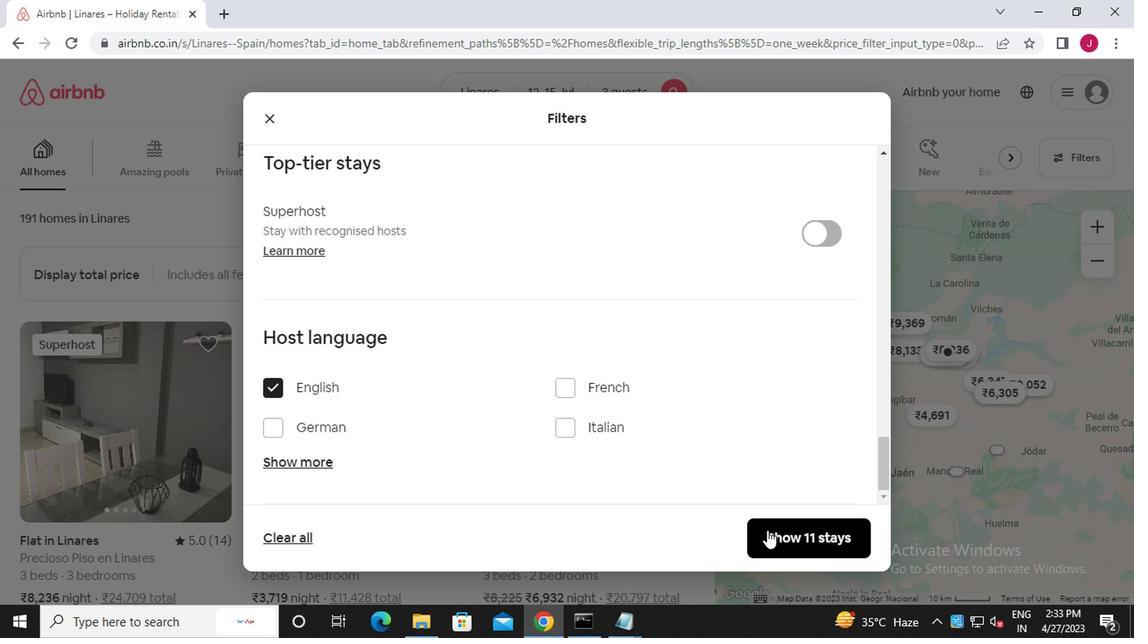 
Action: Mouse pressed left at (784, 540)
Screenshot: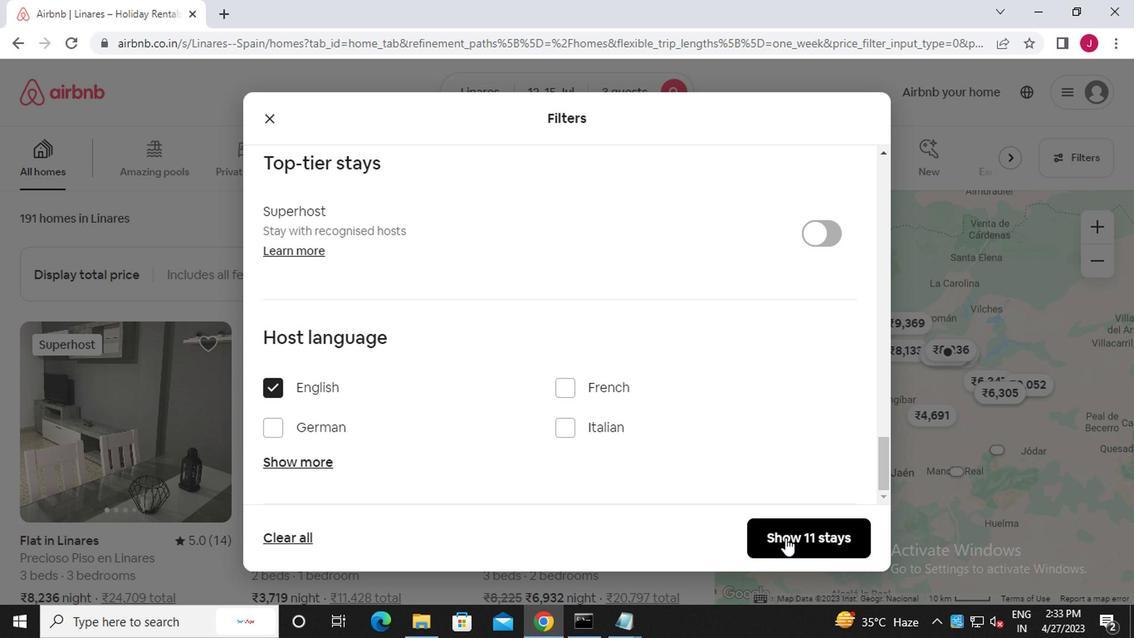 
Action: Mouse moved to (783, 540)
Screenshot: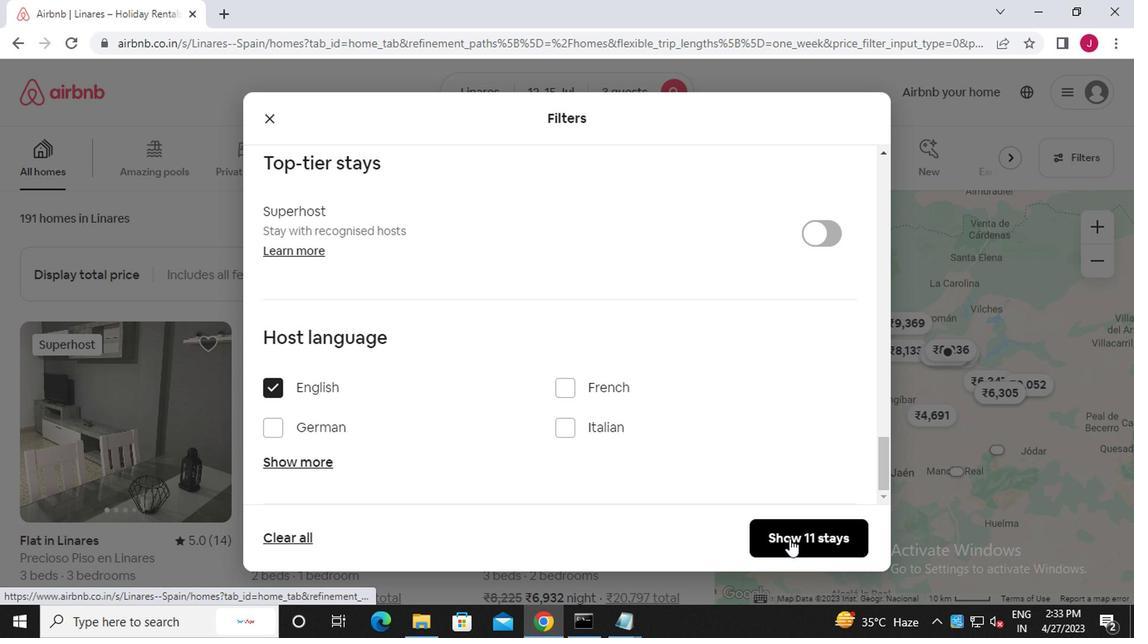 
